 Task: Look for space in Martínez de la Torre, Mexico from 6th September, 2023 to 10th September, 2023 for 1 adult in price range Rs.9000 to Rs.17000. Place can be private room with 1  bedroom having 1 bed and 1 bathroom. Property type can be house, flat, guest house, hotel. Booking option can be shelf check-in. Required host language is English.
Action: Mouse moved to (468, 102)
Screenshot: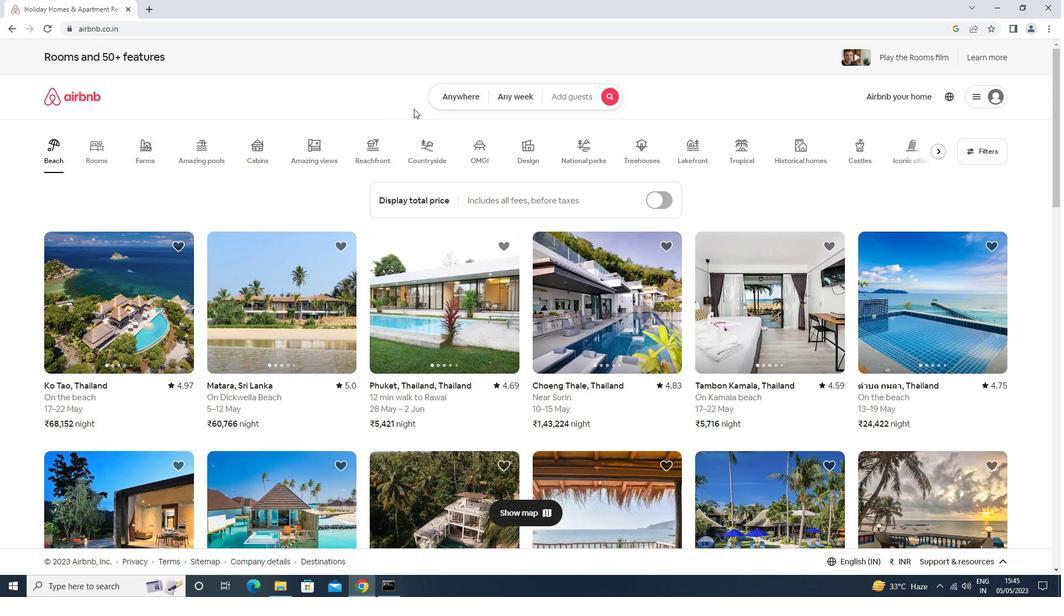 
Action: Mouse pressed left at (468, 102)
Screenshot: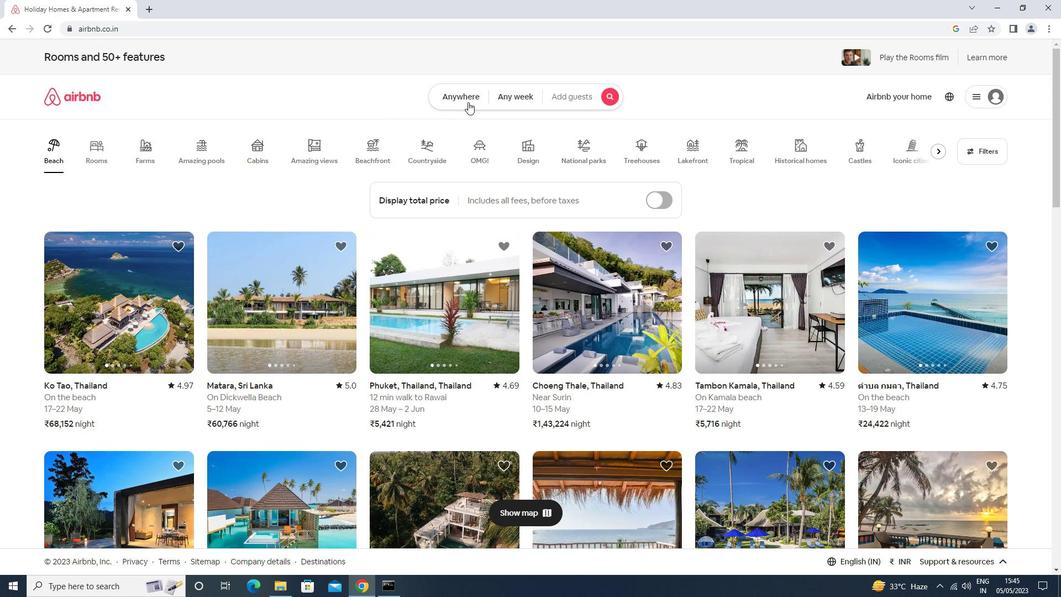 
Action: Mouse moved to (338, 134)
Screenshot: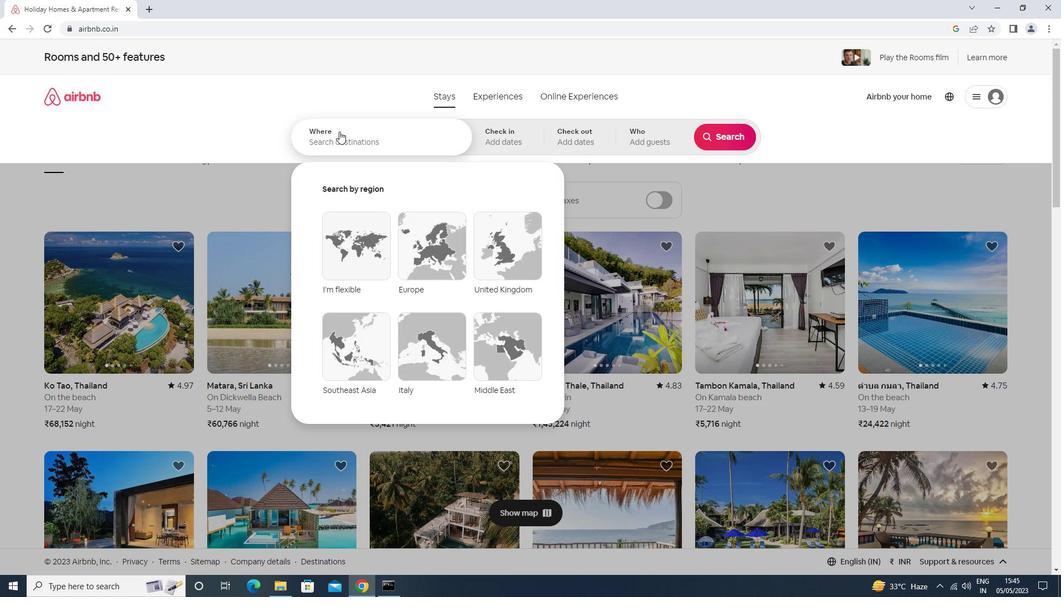 
Action: Mouse pressed left at (338, 134)
Screenshot: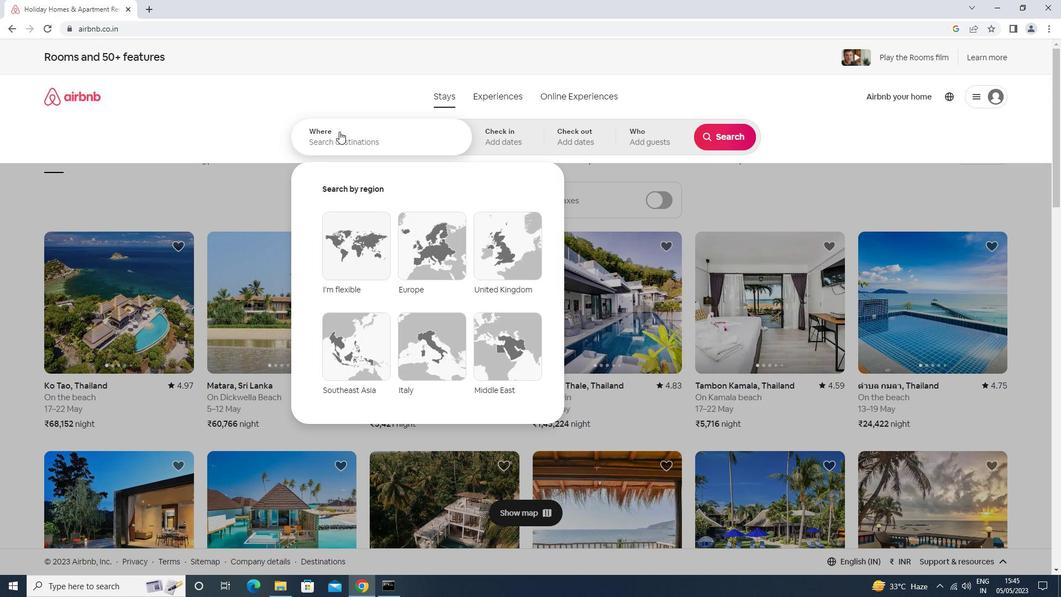
Action: Key pressed <Key.shift>MARTINEZ<Key.space>DE<Key.space>LA<Key.space>TORREW<Key.backspace><Key.down><Key.enter>
Screenshot: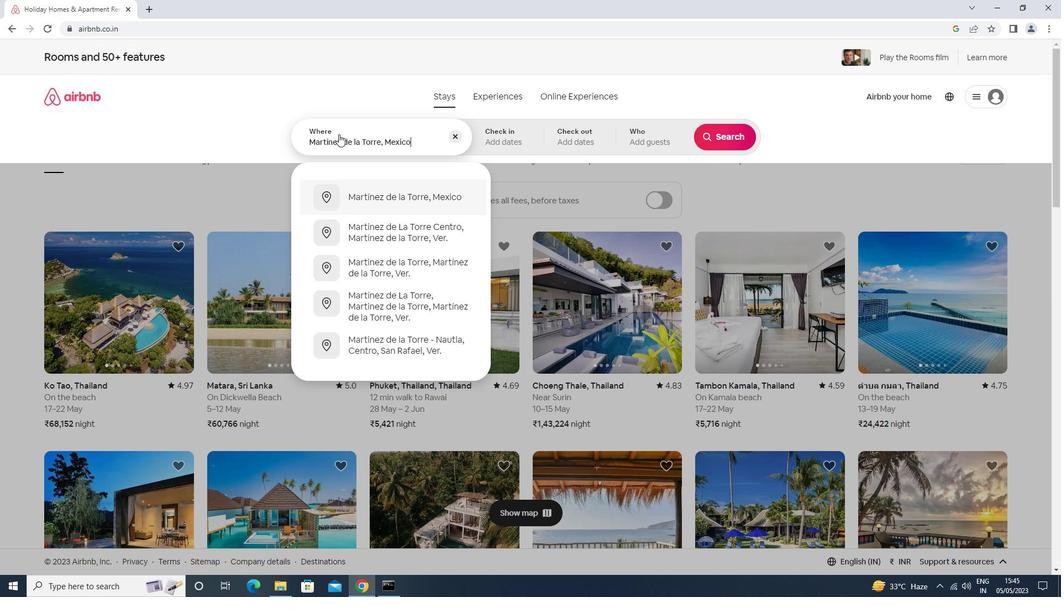 
Action: Mouse moved to (725, 231)
Screenshot: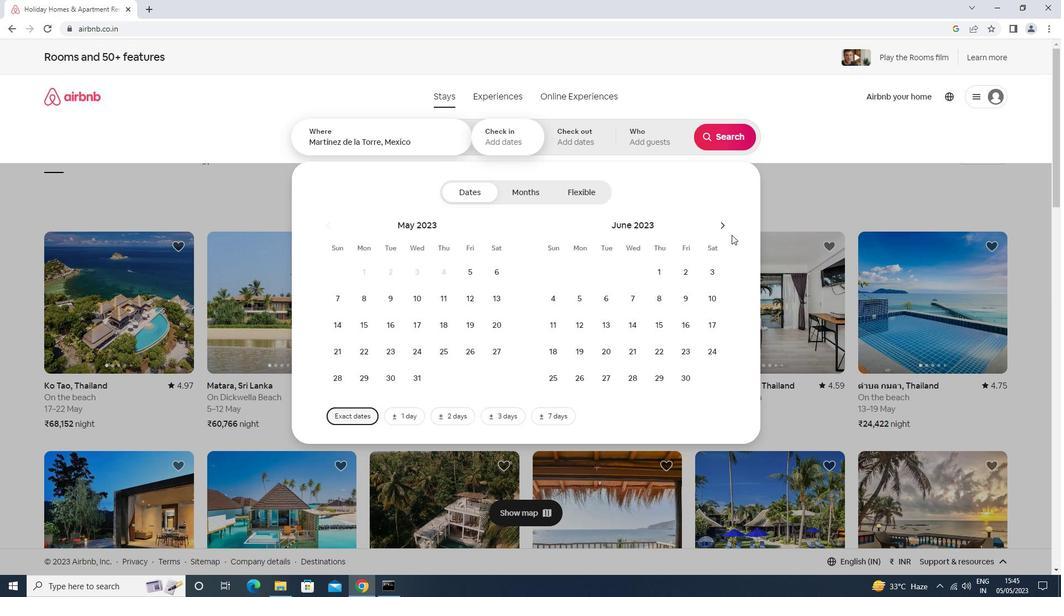 
Action: Mouse pressed left at (725, 231)
Screenshot: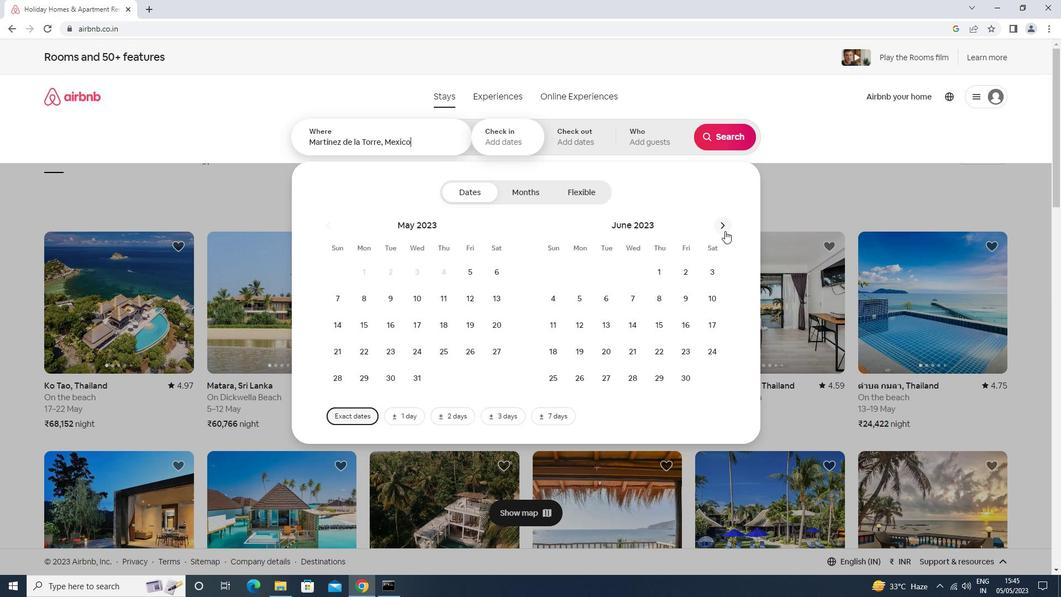 
Action: Mouse pressed left at (725, 231)
Screenshot: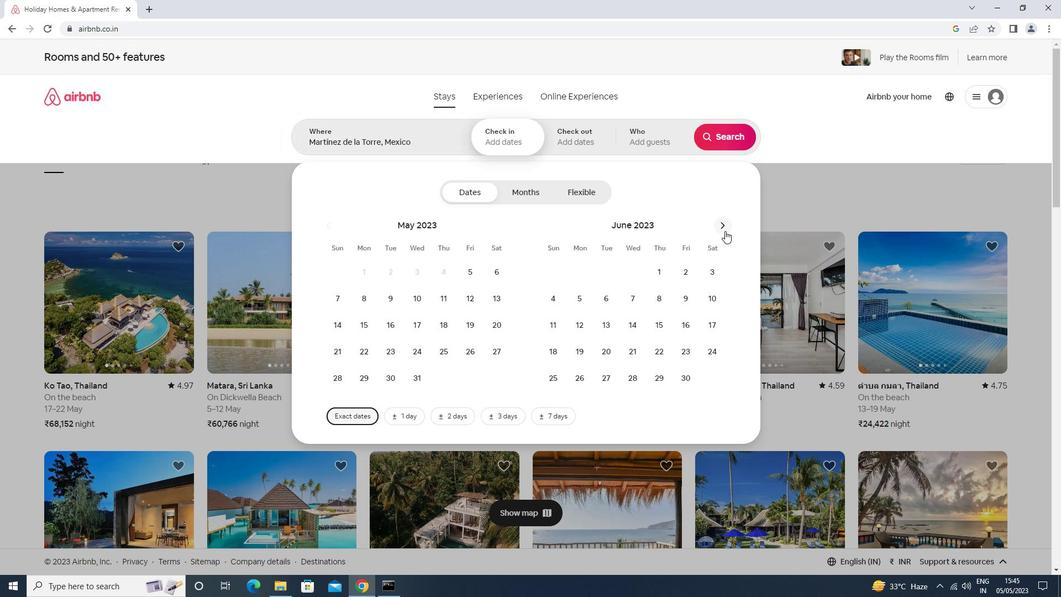 
Action: Mouse moved to (725, 230)
Screenshot: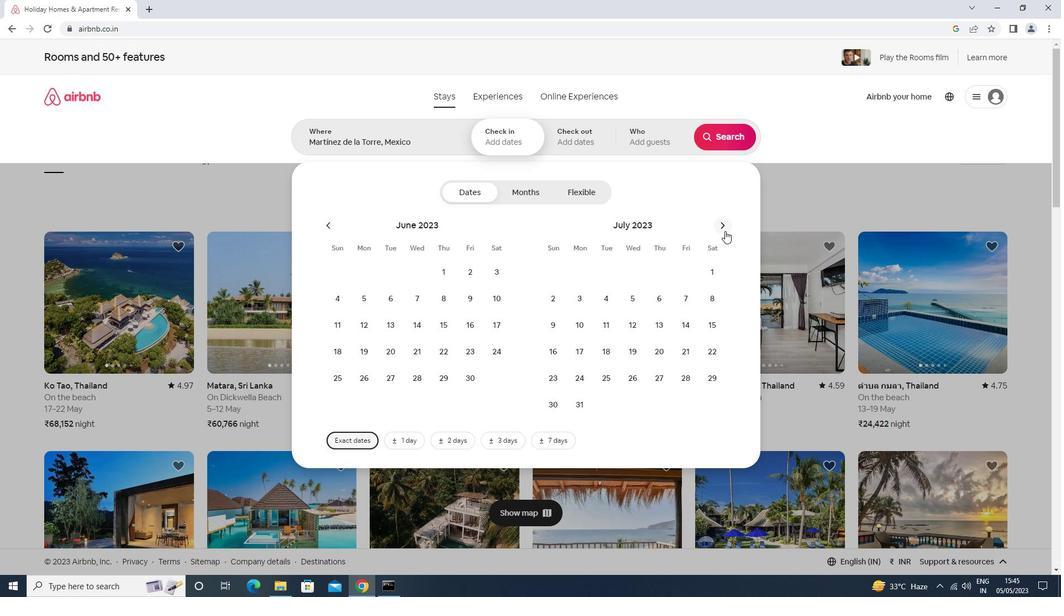 
Action: Mouse pressed left at (725, 230)
Screenshot: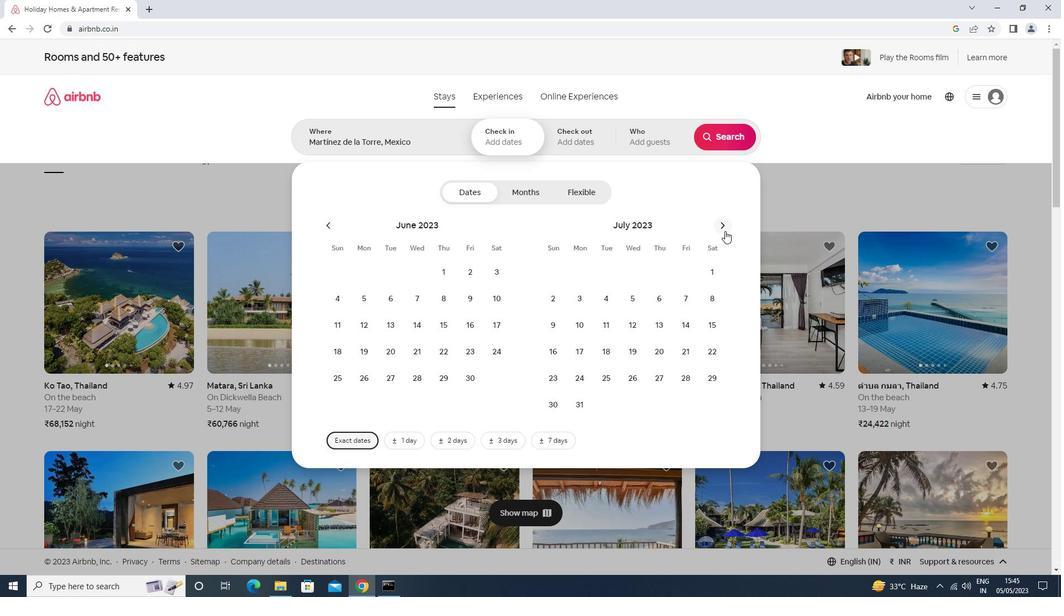 
Action: Mouse moved to (725, 224)
Screenshot: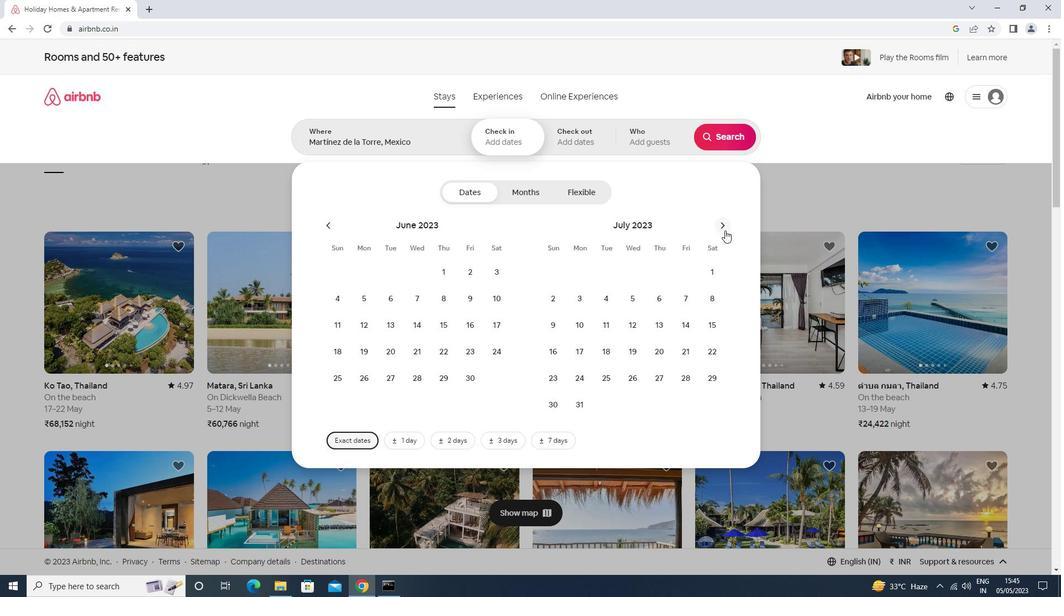 
Action: Mouse pressed left at (725, 224)
Screenshot: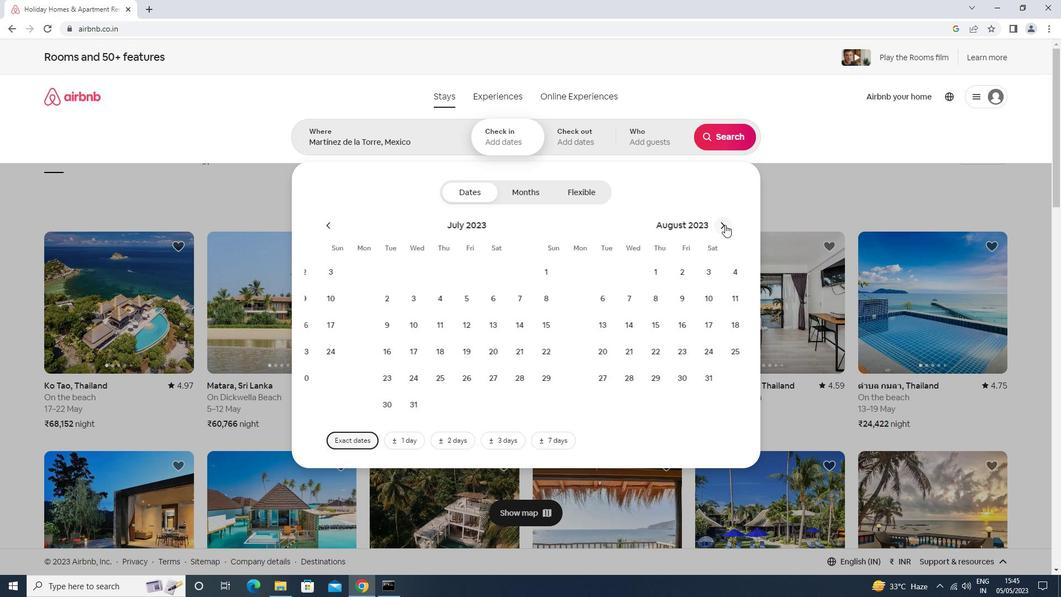 
Action: Mouse moved to (625, 299)
Screenshot: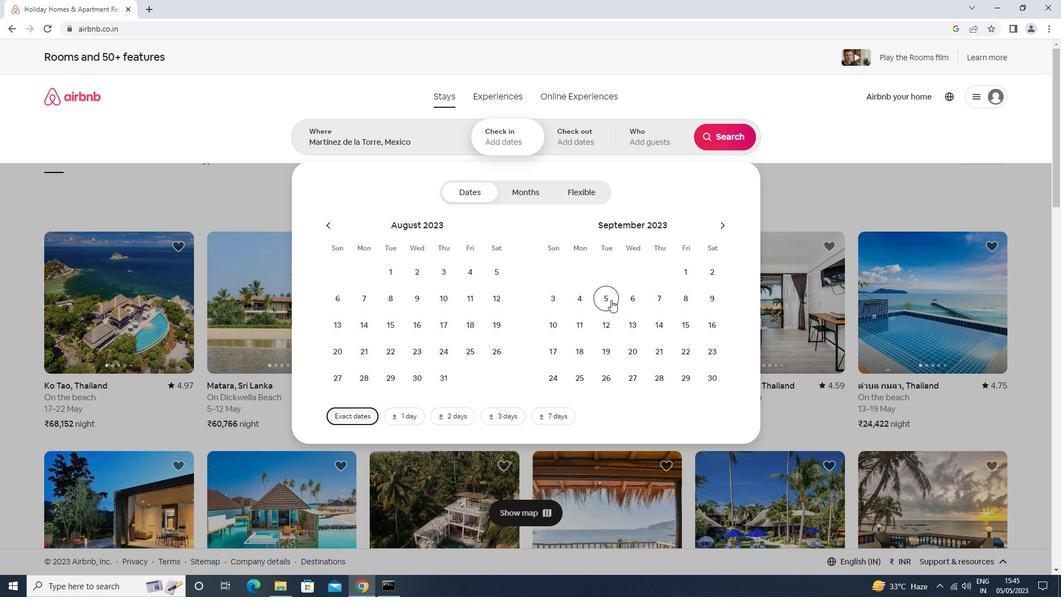 
Action: Mouse pressed left at (625, 299)
Screenshot: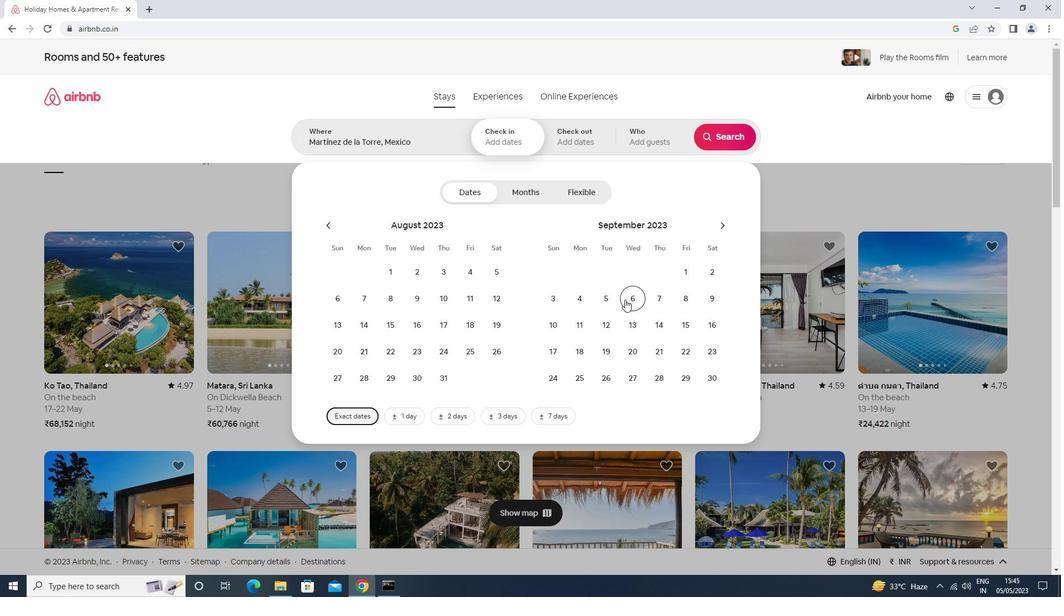 
Action: Mouse moved to (554, 325)
Screenshot: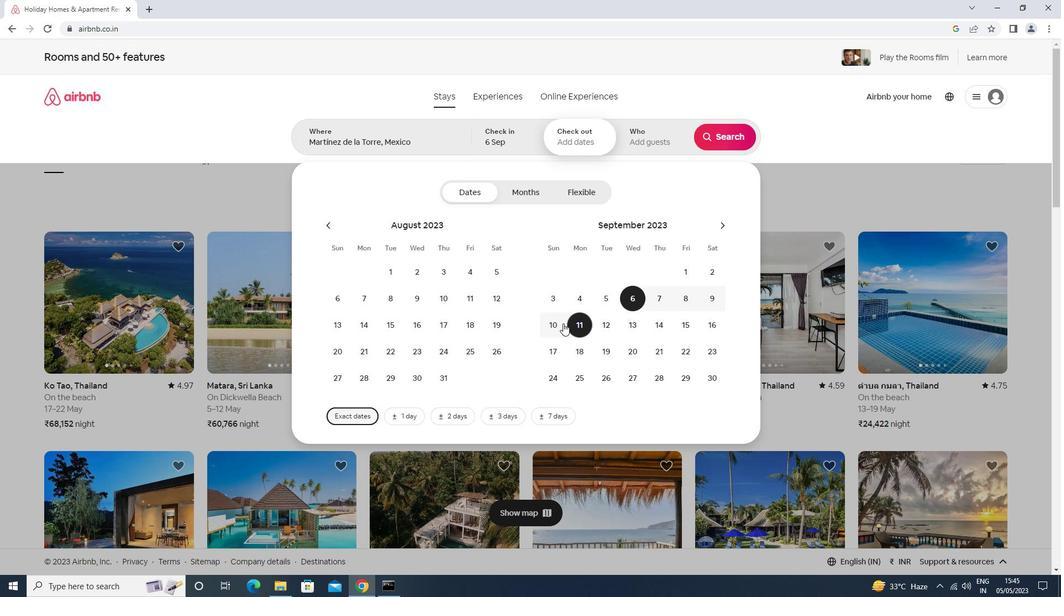 
Action: Mouse pressed left at (554, 325)
Screenshot: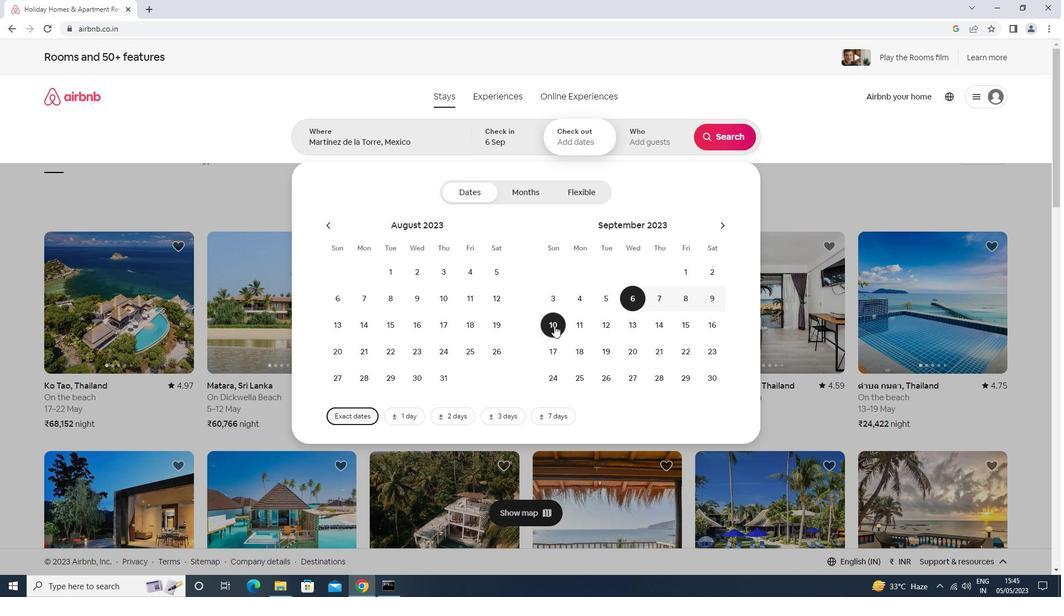 
Action: Mouse moved to (645, 154)
Screenshot: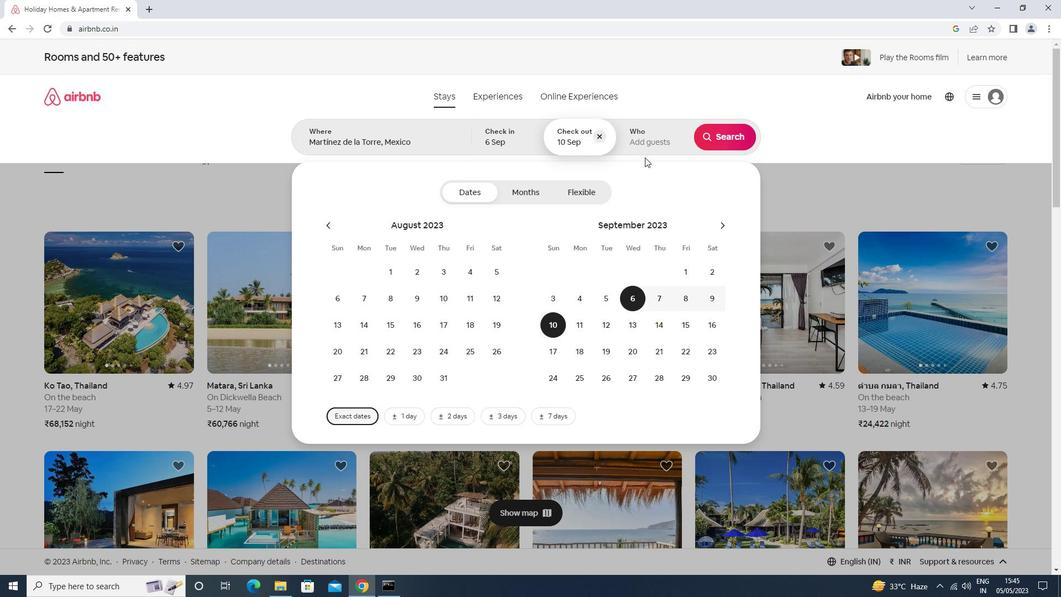 
Action: Mouse pressed left at (645, 154)
Screenshot: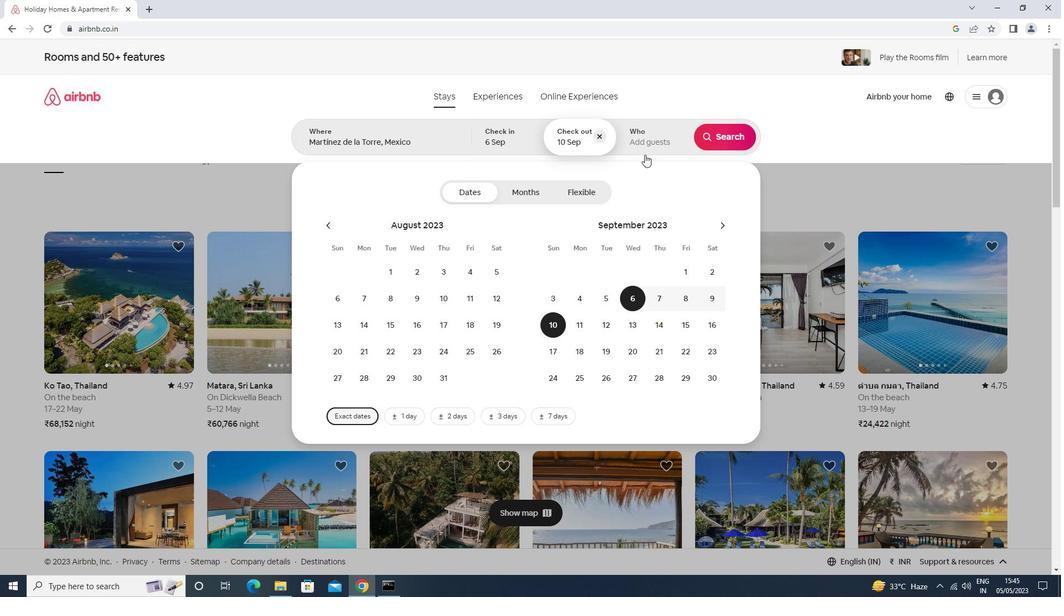 
Action: Mouse moved to (721, 200)
Screenshot: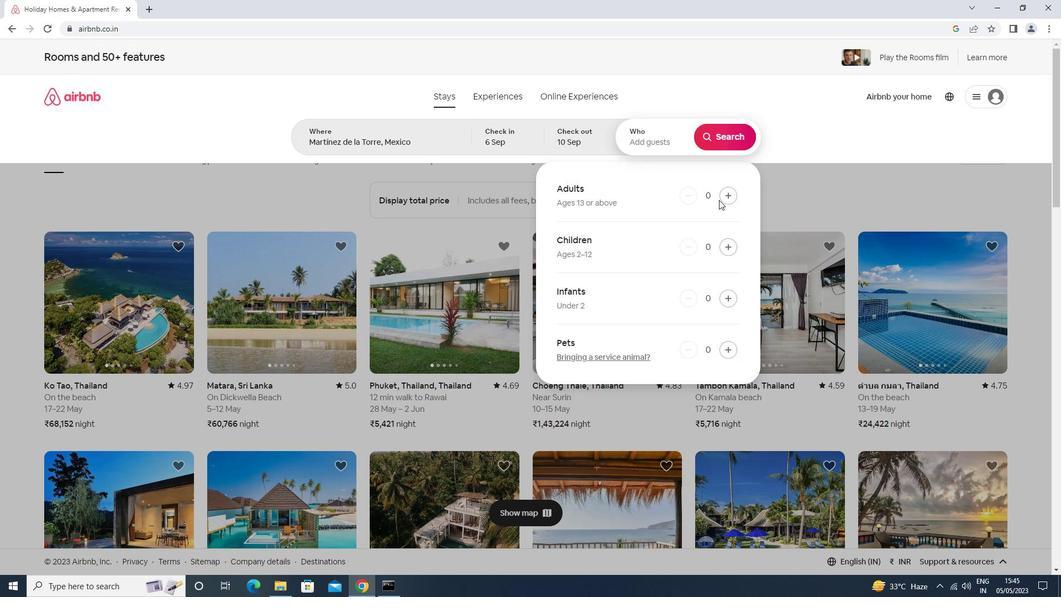 
Action: Mouse pressed left at (721, 200)
Screenshot: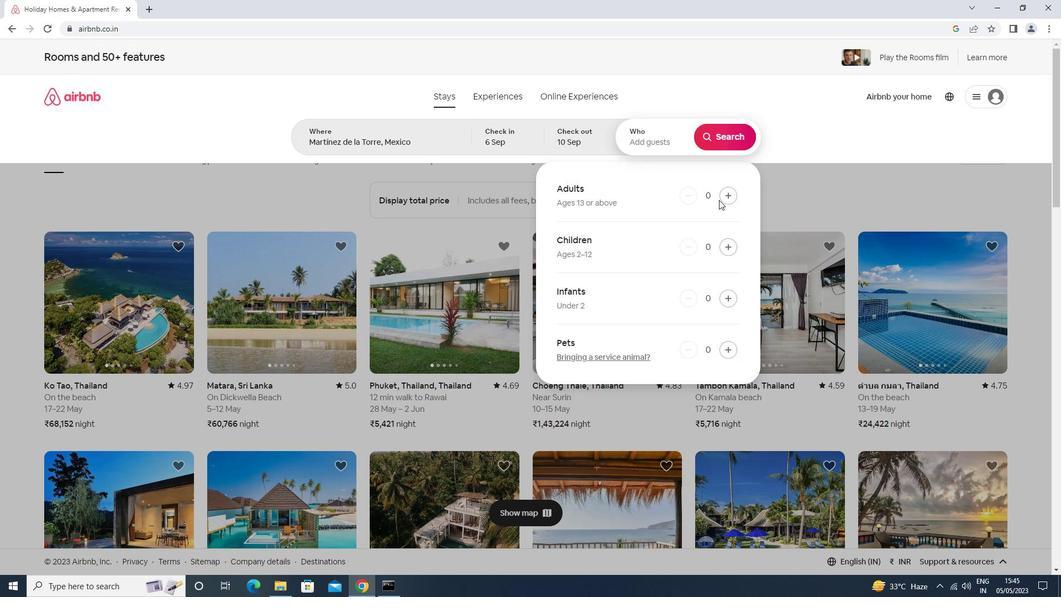 
Action: Mouse moved to (731, 133)
Screenshot: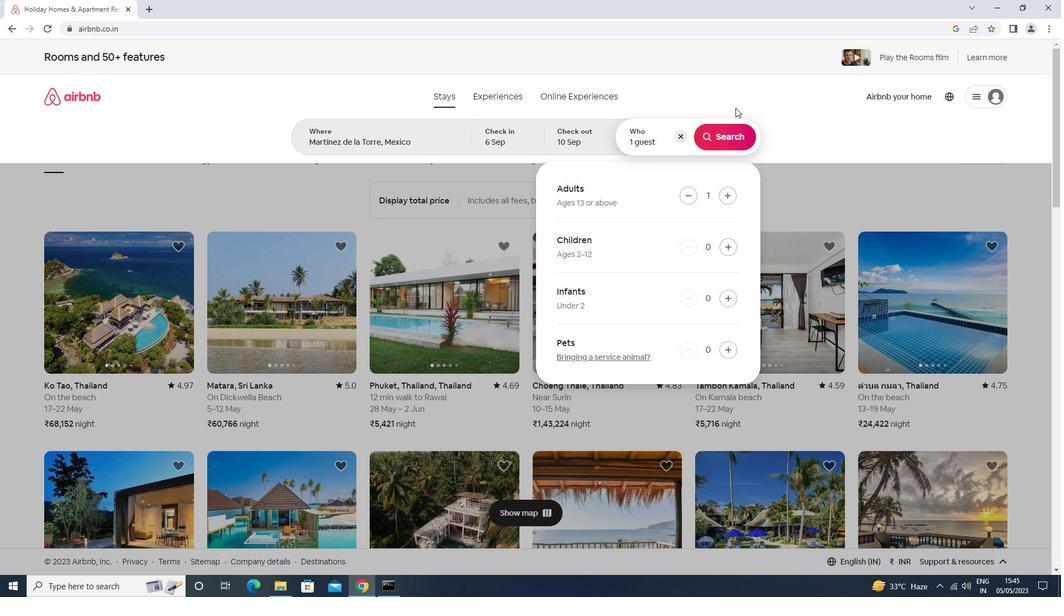 
Action: Mouse pressed left at (731, 133)
Screenshot: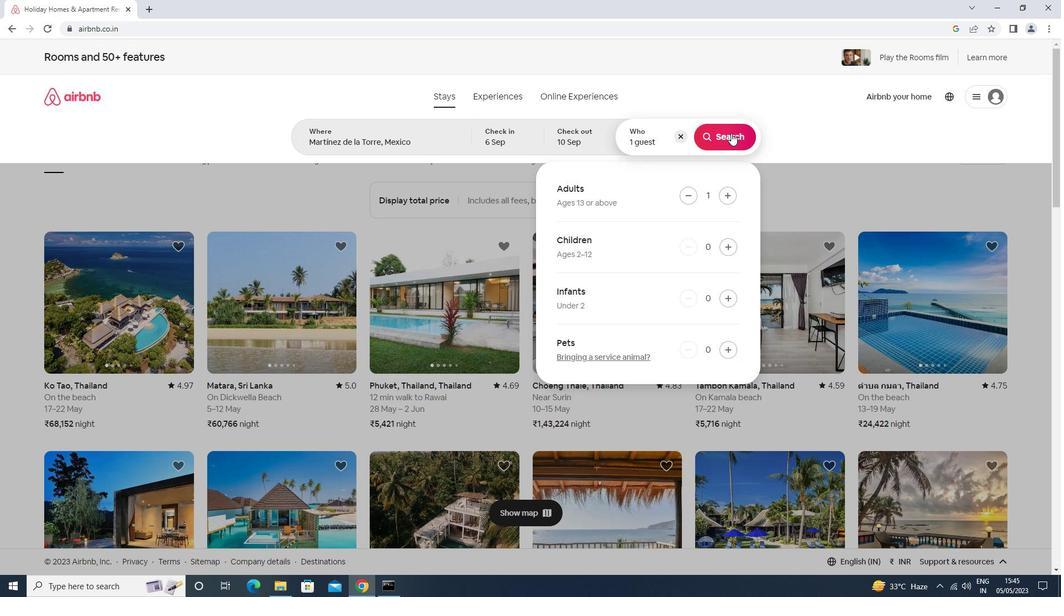 
Action: Mouse moved to (1020, 105)
Screenshot: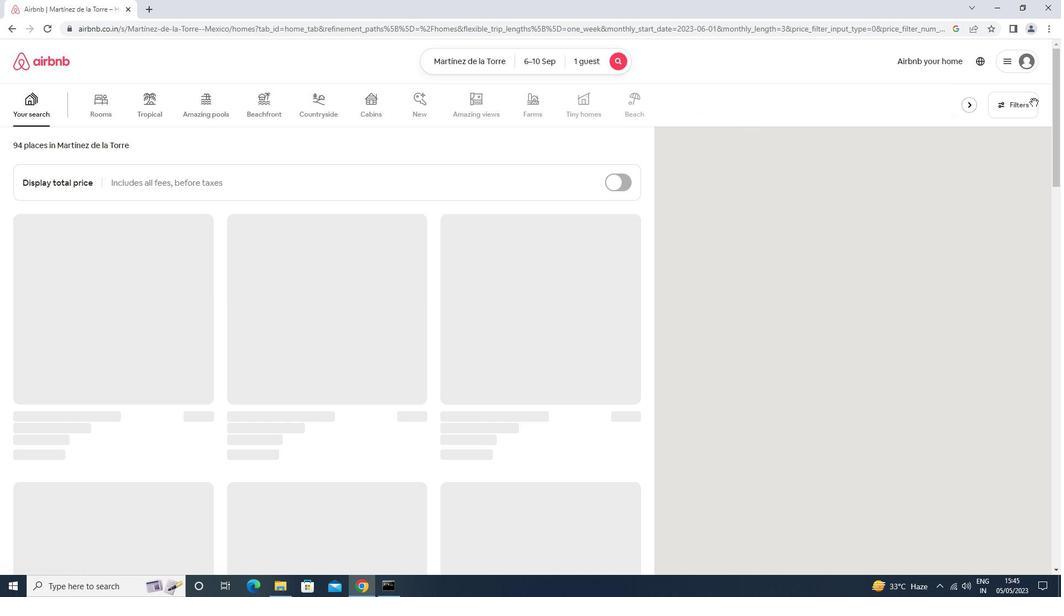 
Action: Mouse pressed left at (1020, 105)
Screenshot: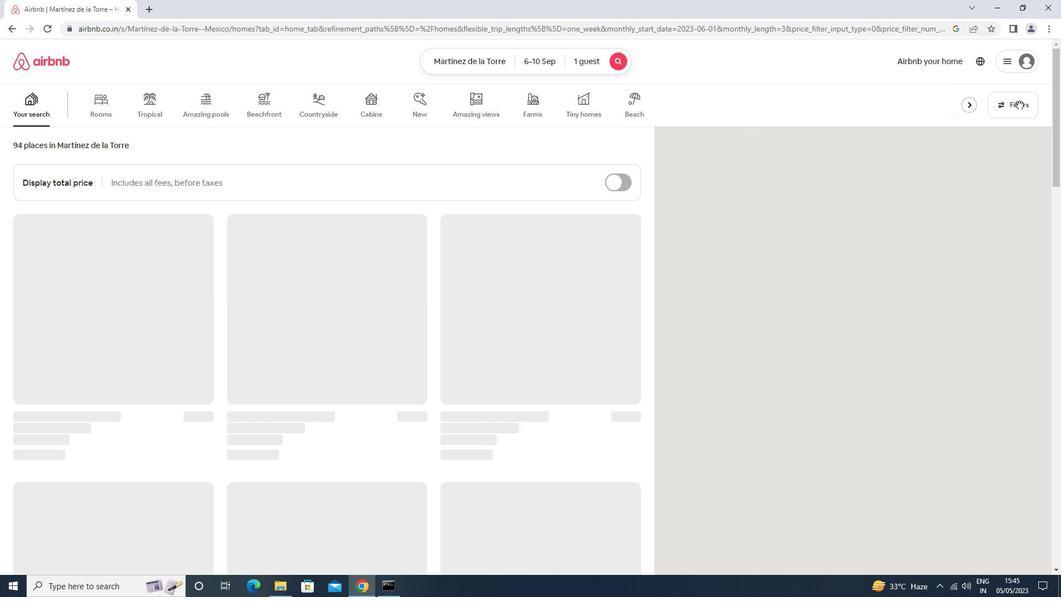 
Action: Mouse moved to (431, 382)
Screenshot: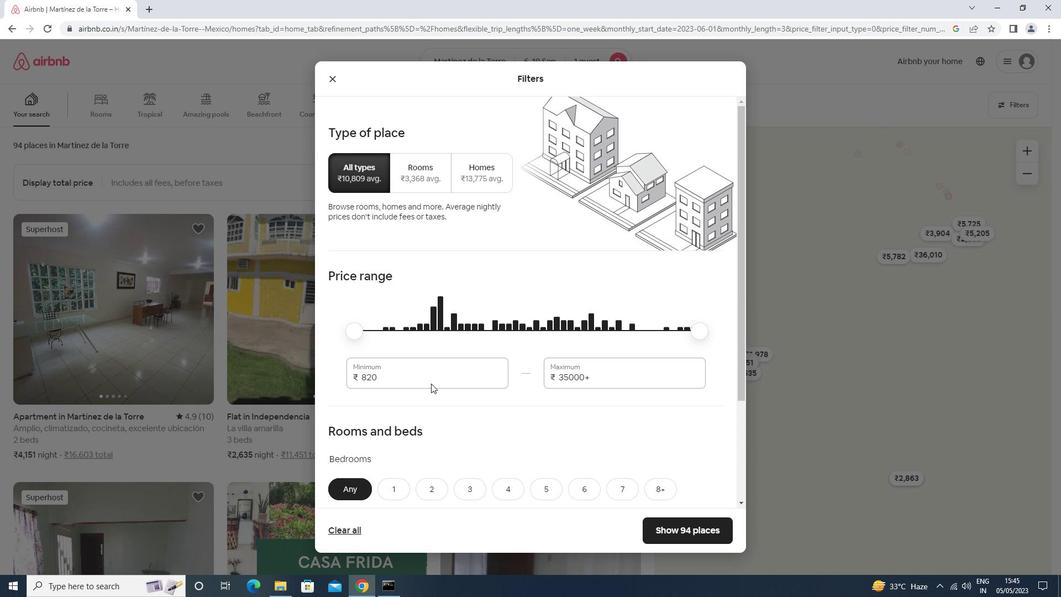 
Action: Mouse pressed left at (431, 382)
Screenshot: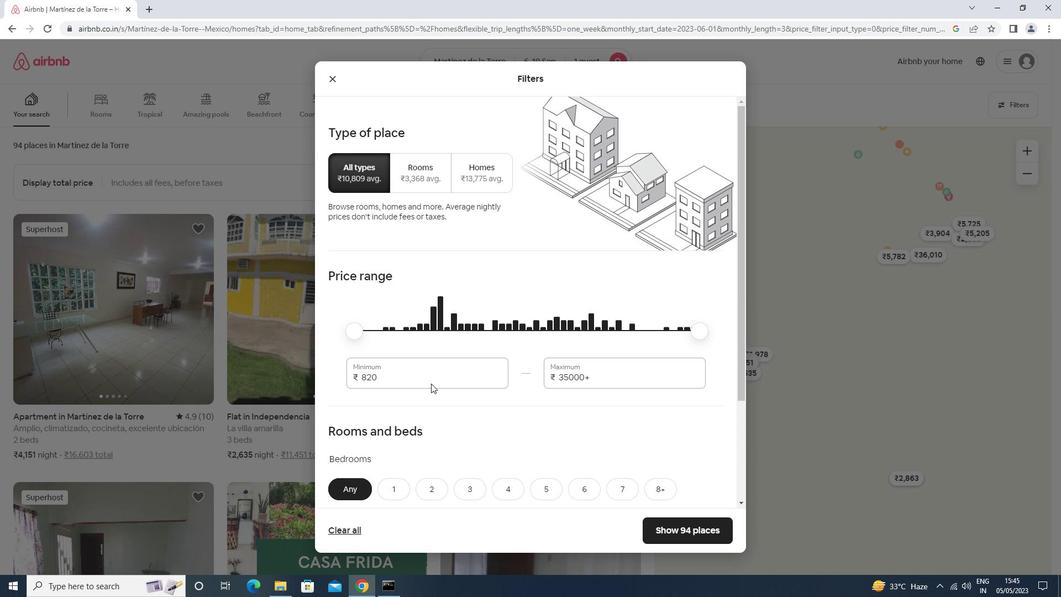 
Action: Key pressed <Key.backspace><Key.backspace><Key.backspace>9000<Key.tab>17000
Screenshot: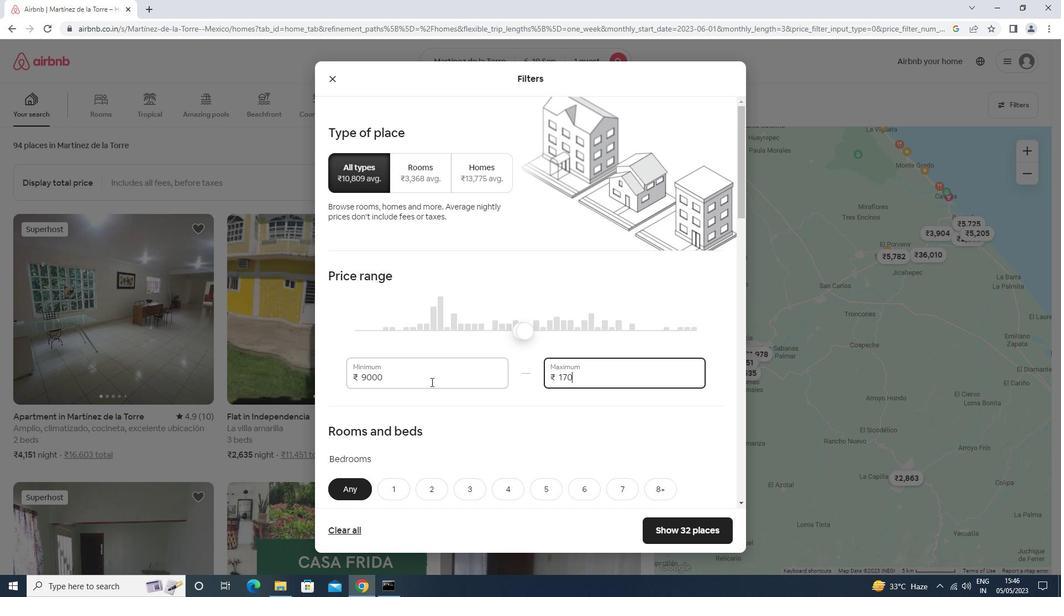
Action: Mouse scrolled (431, 381) with delta (0, 0)
Screenshot: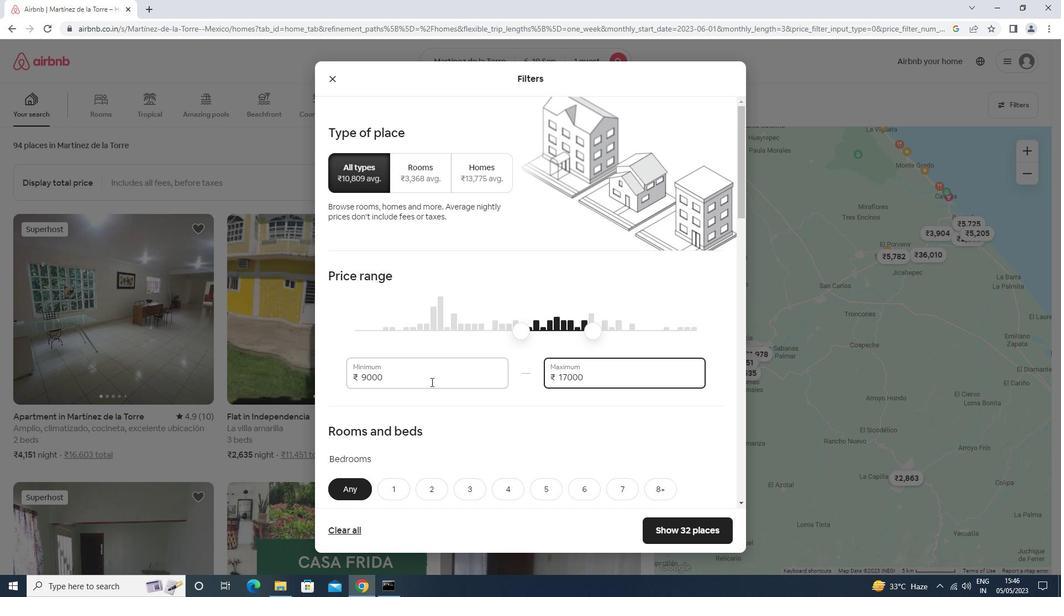 
Action: Mouse scrolled (431, 381) with delta (0, 0)
Screenshot: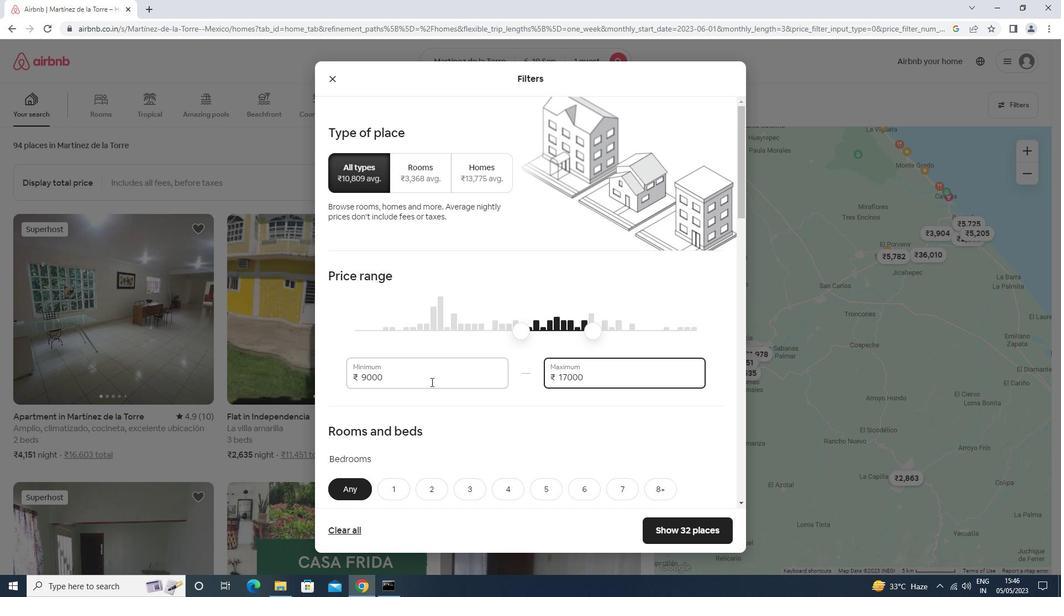 
Action: Mouse scrolled (431, 381) with delta (0, 0)
Screenshot: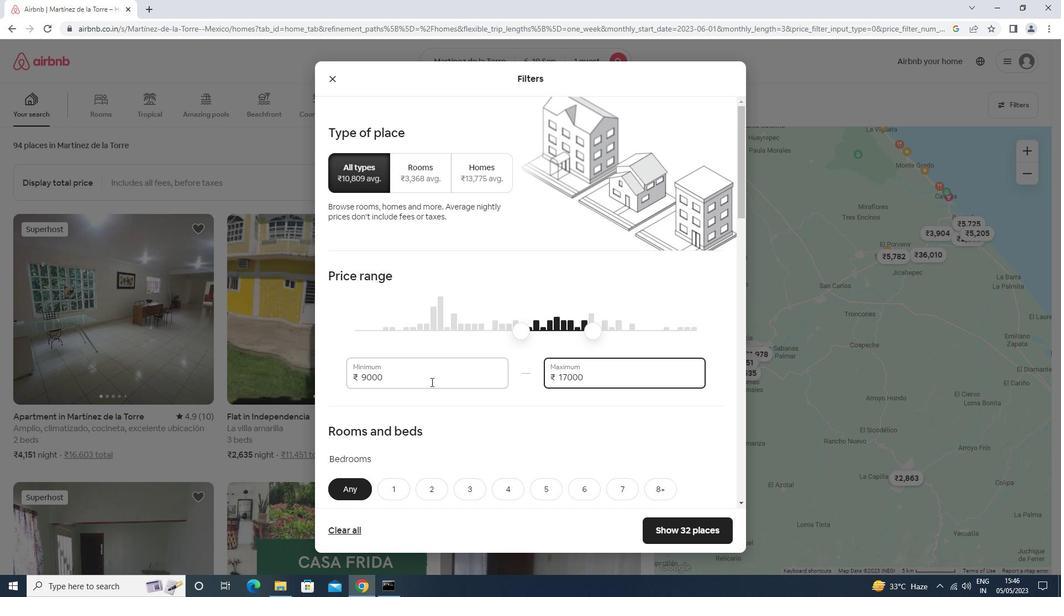 
Action: Mouse scrolled (431, 381) with delta (0, 0)
Screenshot: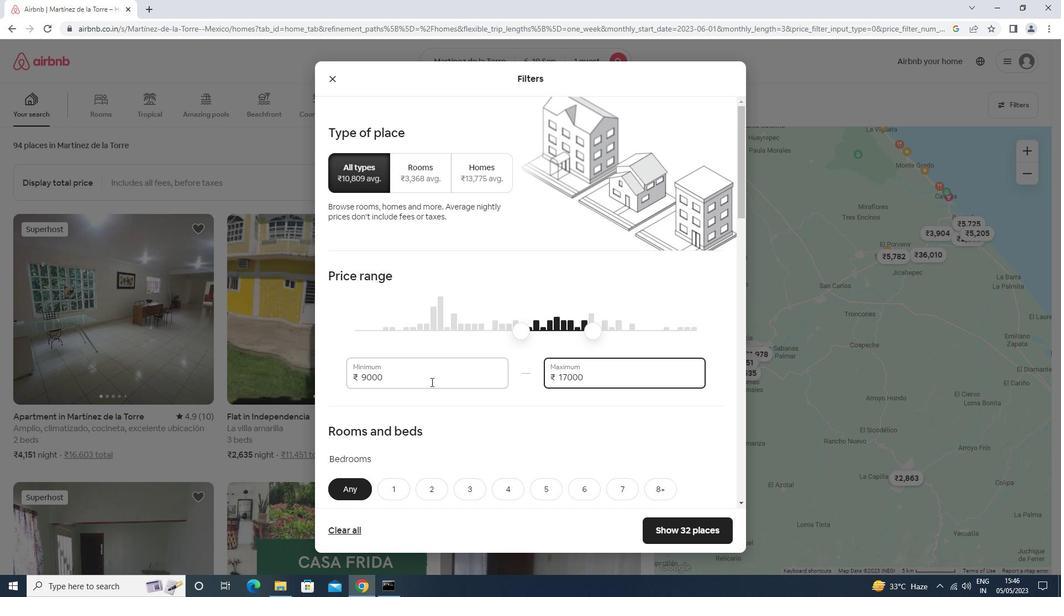 
Action: Mouse moved to (398, 268)
Screenshot: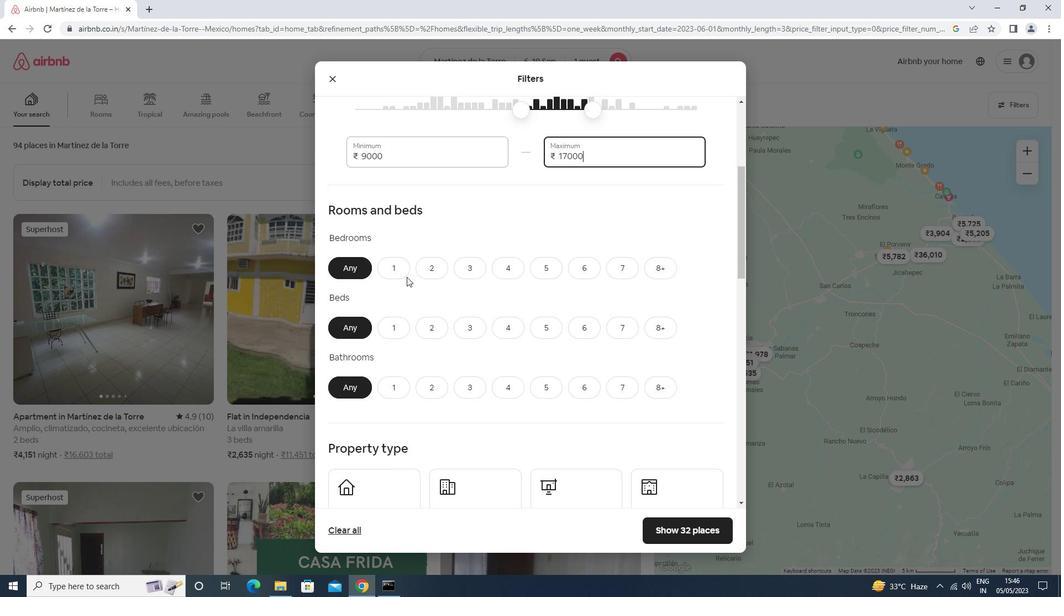 
Action: Mouse pressed left at (398, 268)
Screenshot: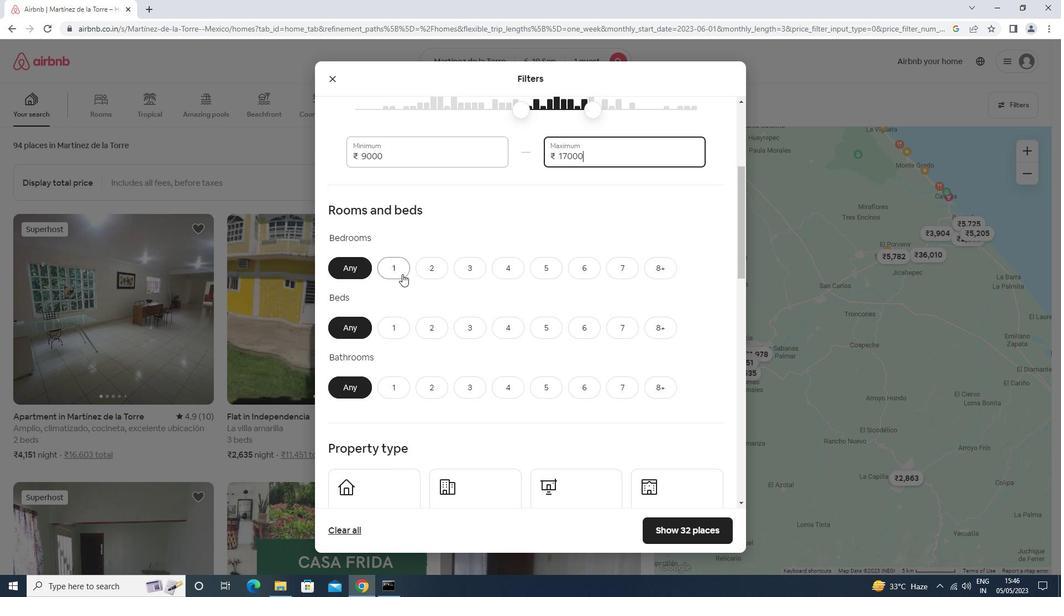 
Action: Mouse moved to (393, 331)
Screenshot: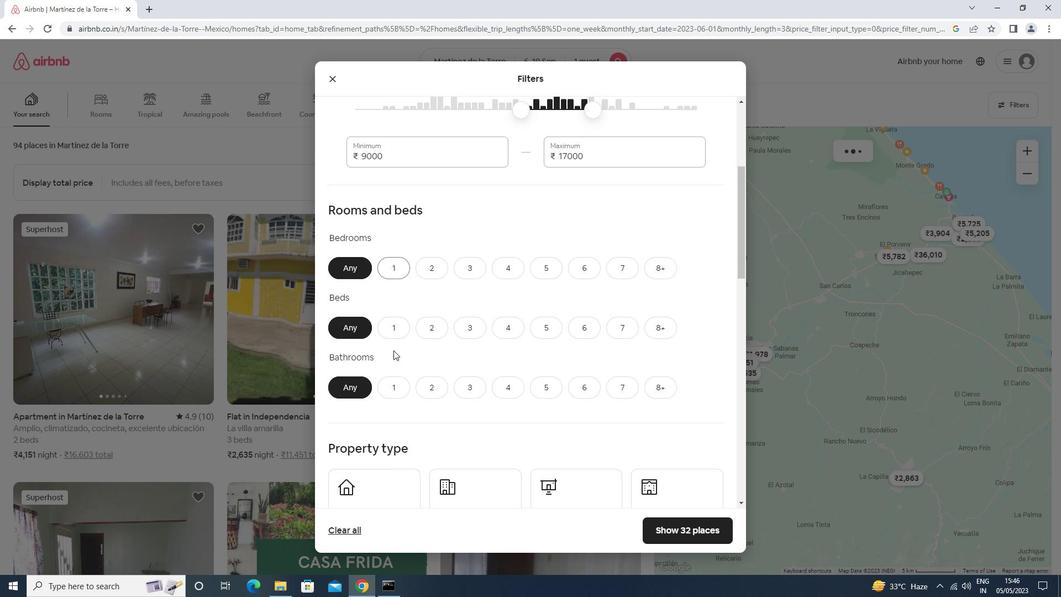 
Action: Mouse pressed left at (393, 331)
Screenshot: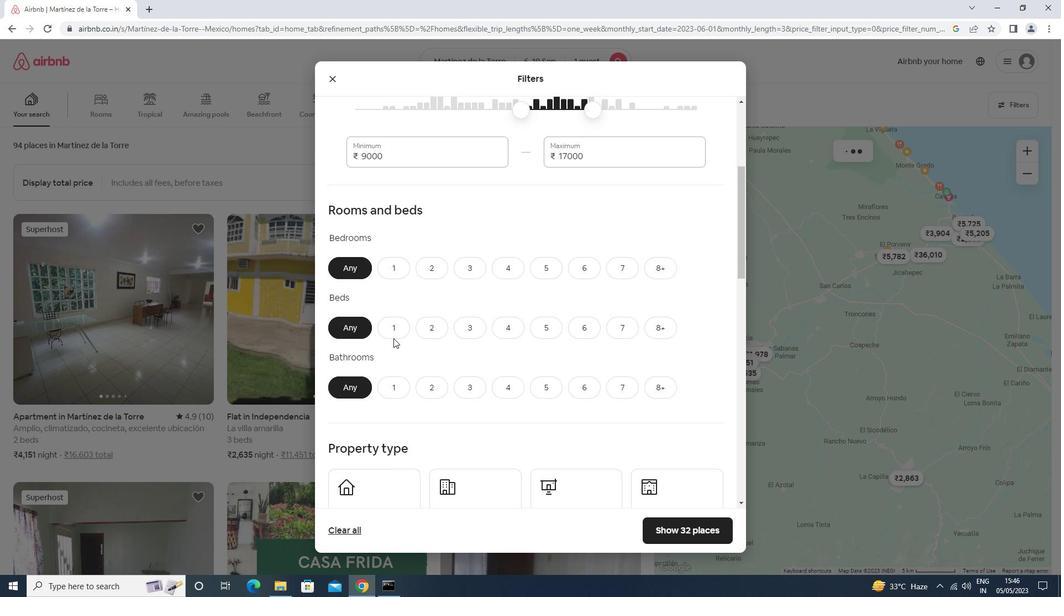 
Action: Mouse moved to (392, 384)
Screenshot: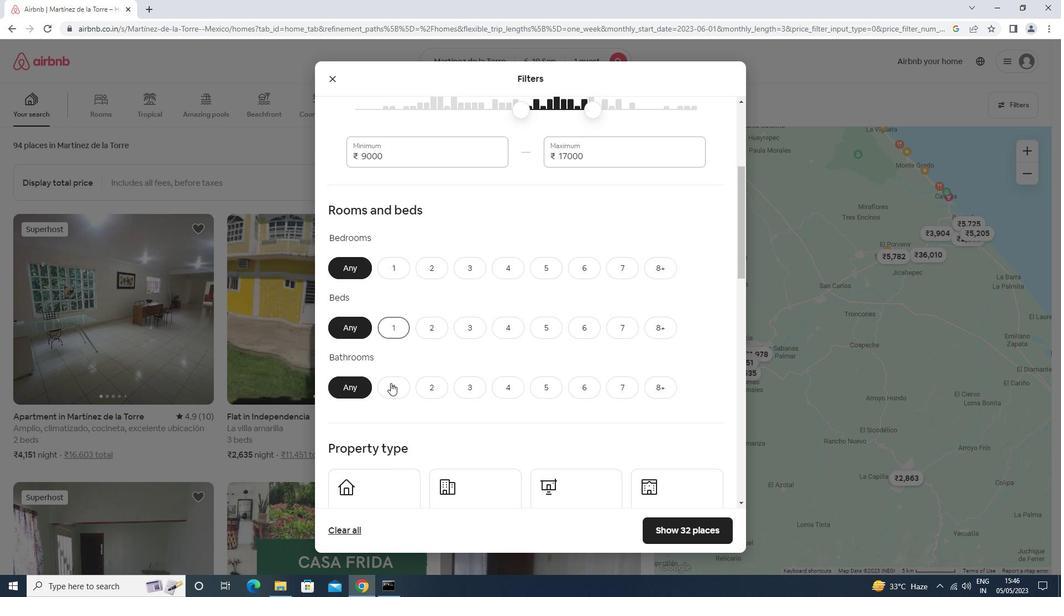 
Action: Mouse pressed left at (392, 384)
Screenshot: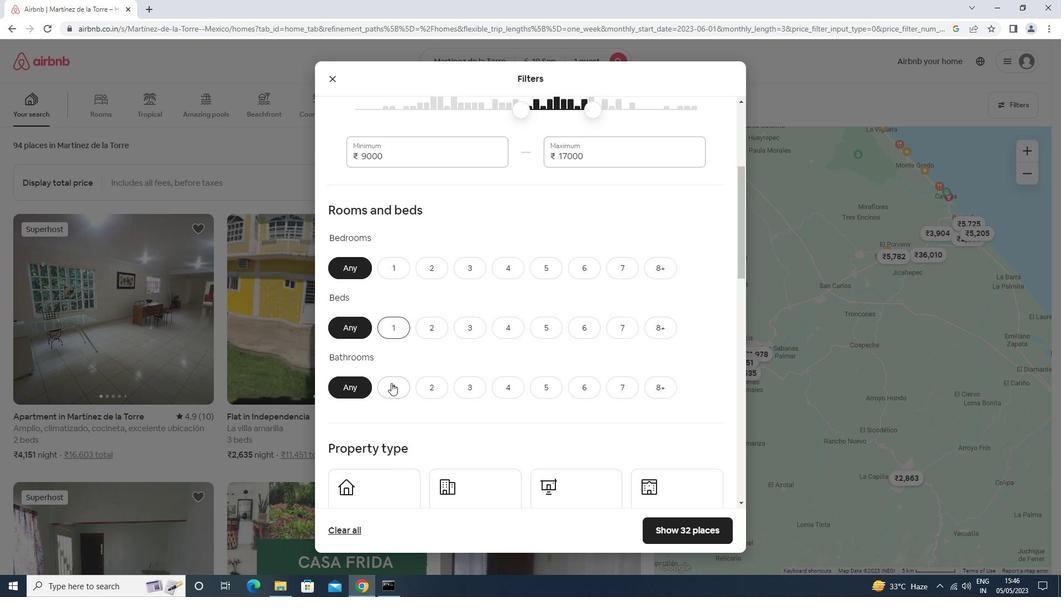 
Action: Mouse moved to (392, 385)
Screenshot: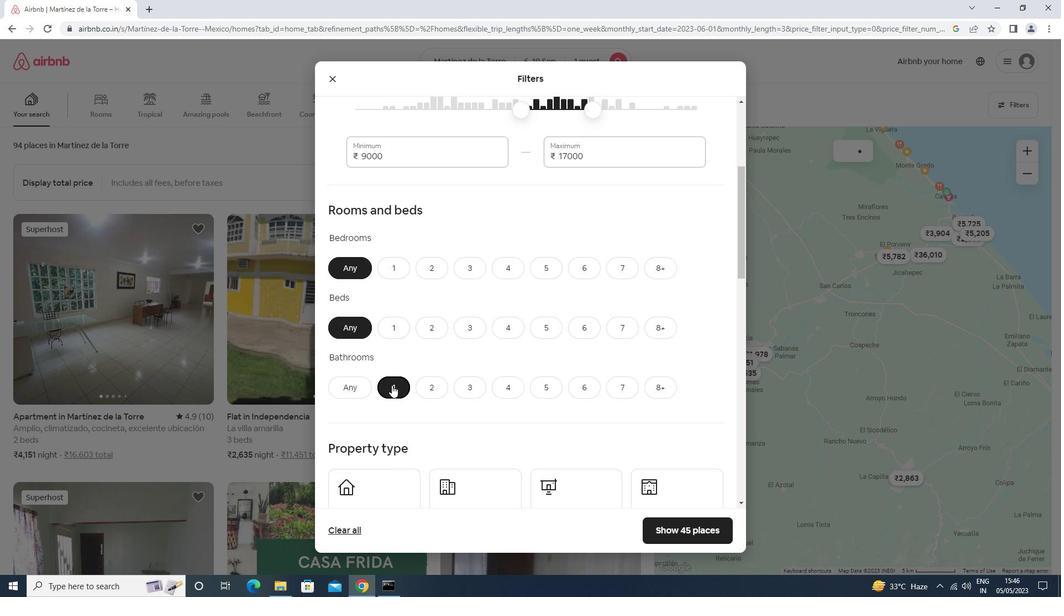 
Action: Mouse scrolled (392, 384) with delta (0, 0)
Screenshot: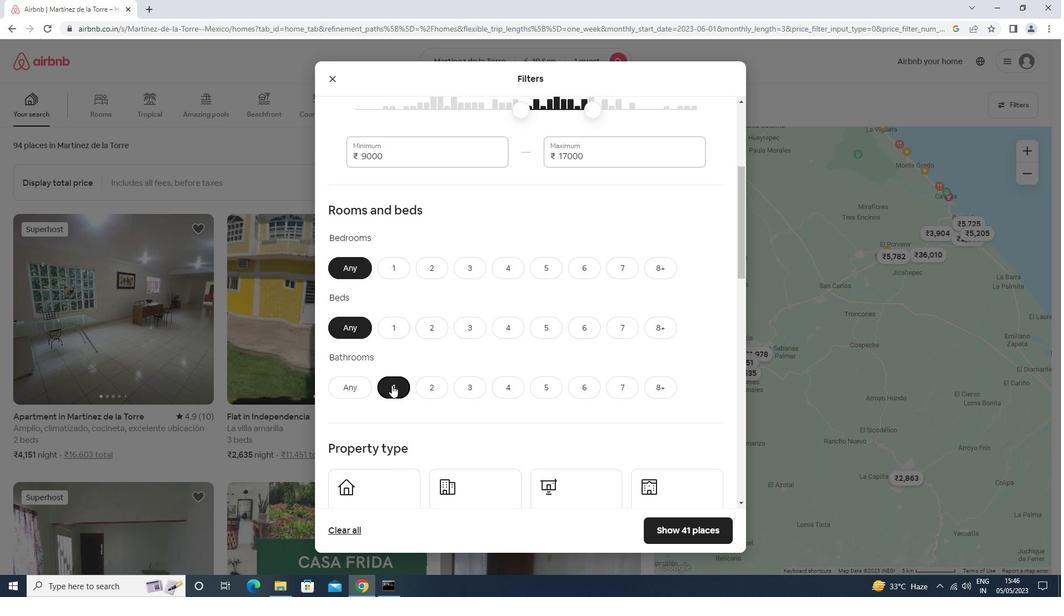 
Action: Mouse scrolled (392, 384) with delta (0, 0)
Screenshot: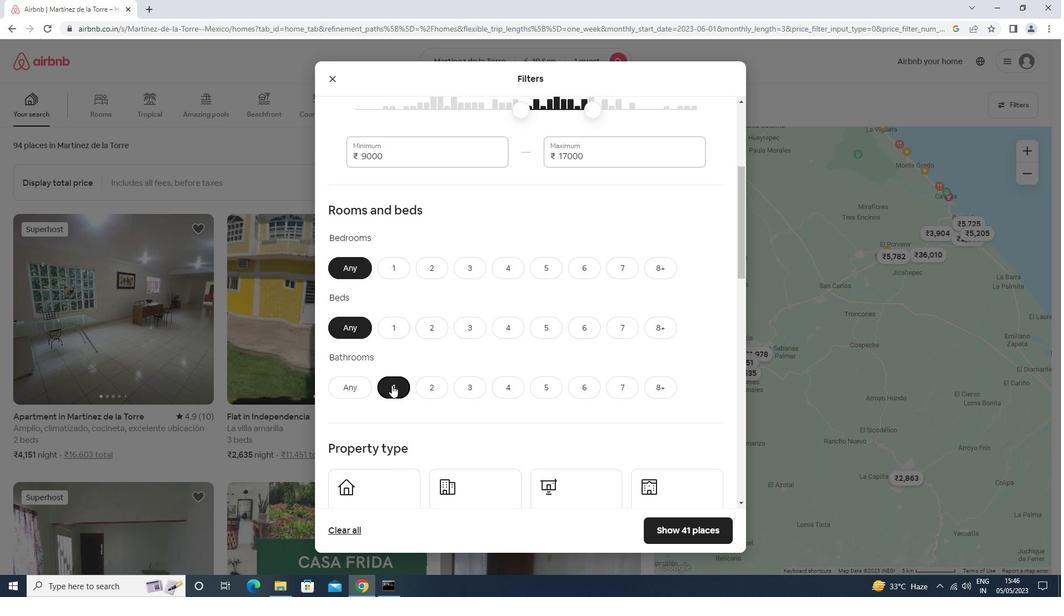 
Action: Mouse scrolled (392, 384) with delta (0, 0)
Screenshot: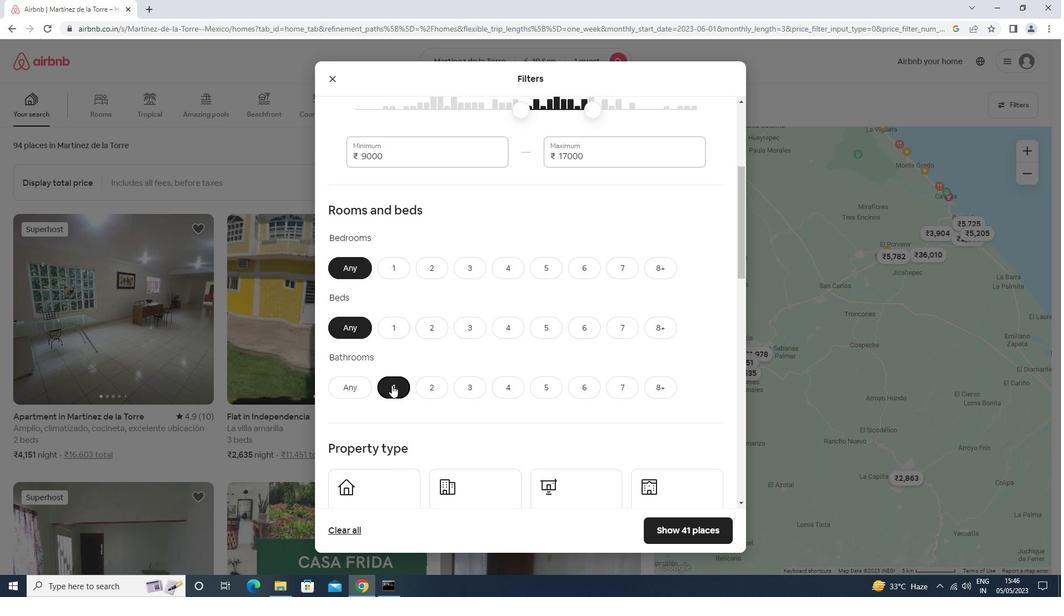 
Action: Mouse scrolled (392, 384) with delta (0, 0)
Screenshot: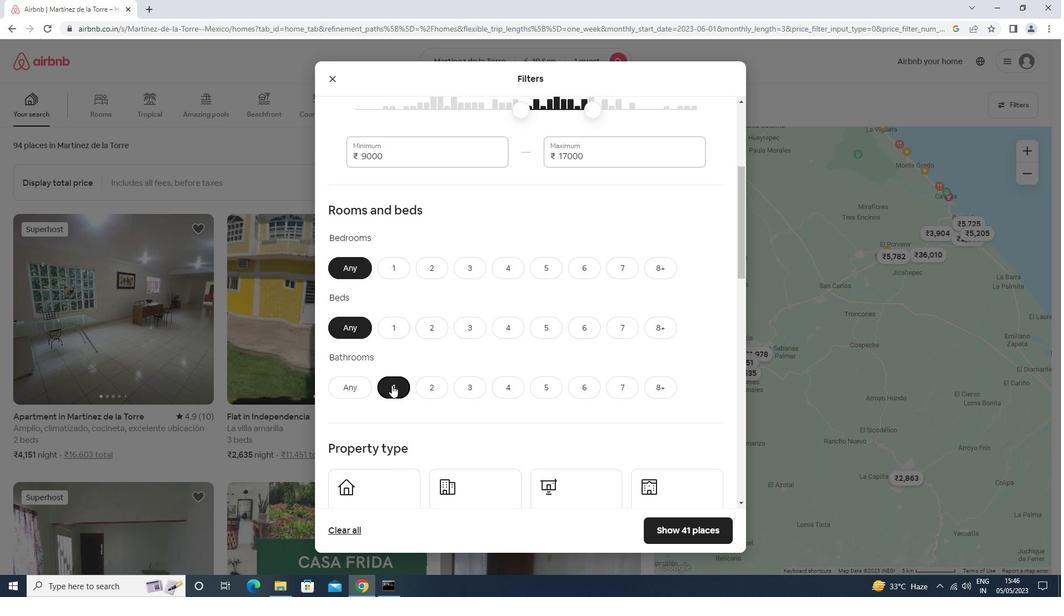 
Action: Mouse moved to (381, 301)
Screenshot: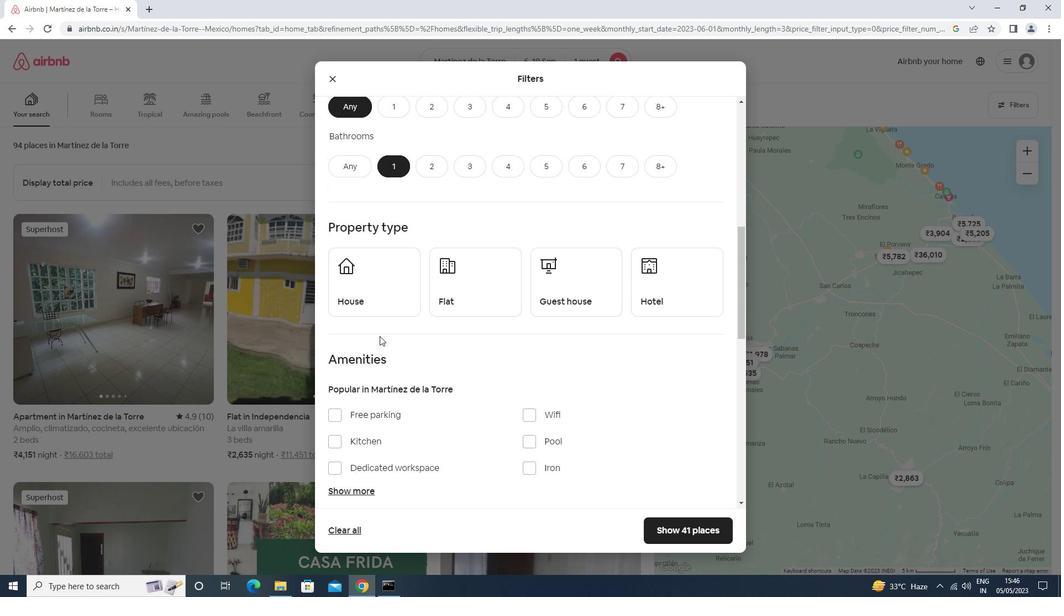 
Action: Mouse pressed left at (381, 301)
Screenshot: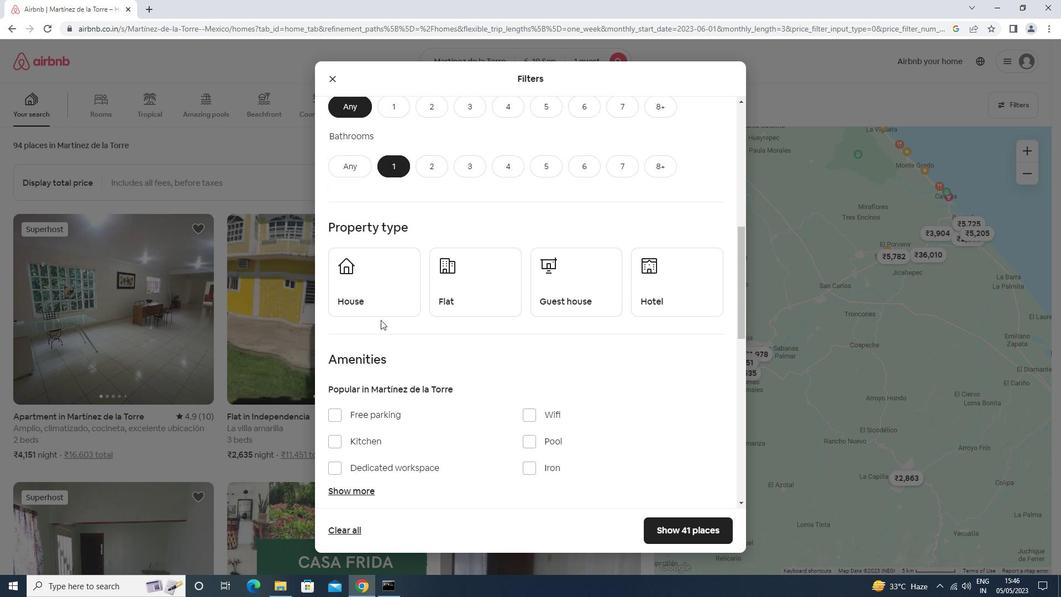 
Action: Mouse moved to (491, 290)
Screenshot: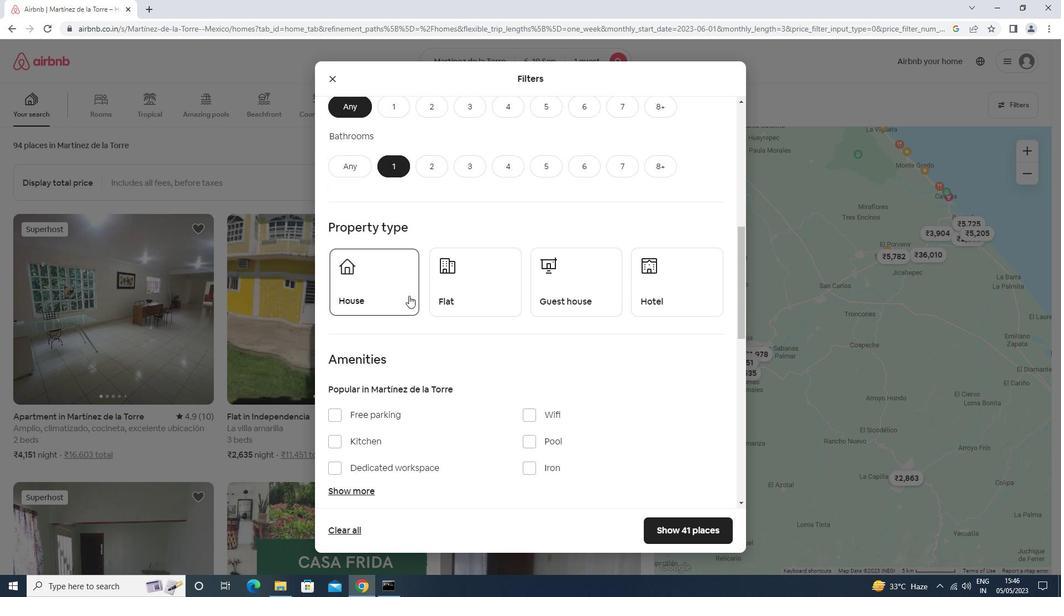 
Action: Mouse pressed left at (491, 290)
Screenshot: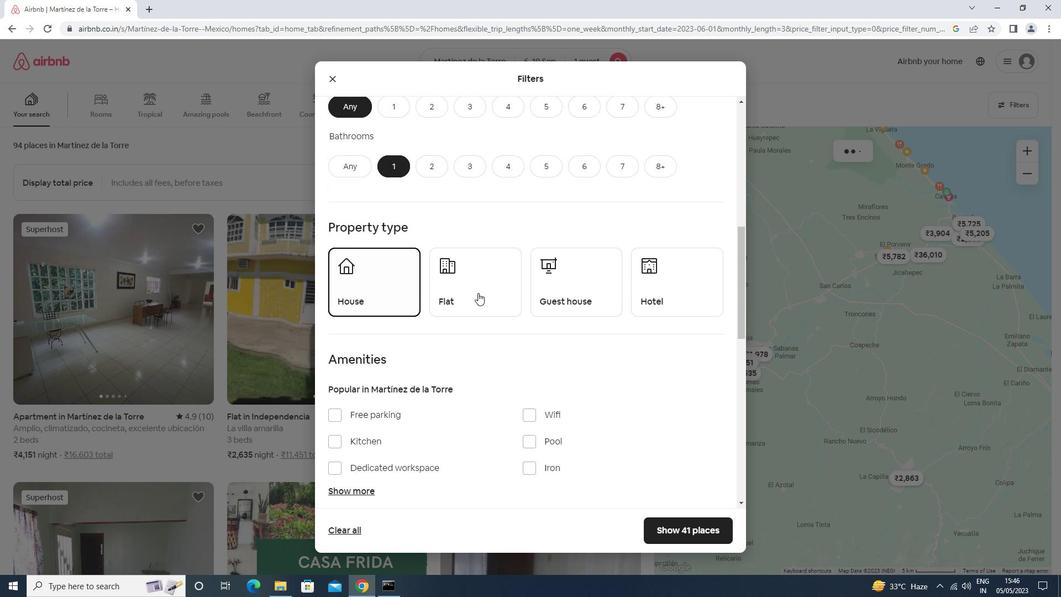
Action: Mouse moved to (596, 298)
Screenshot: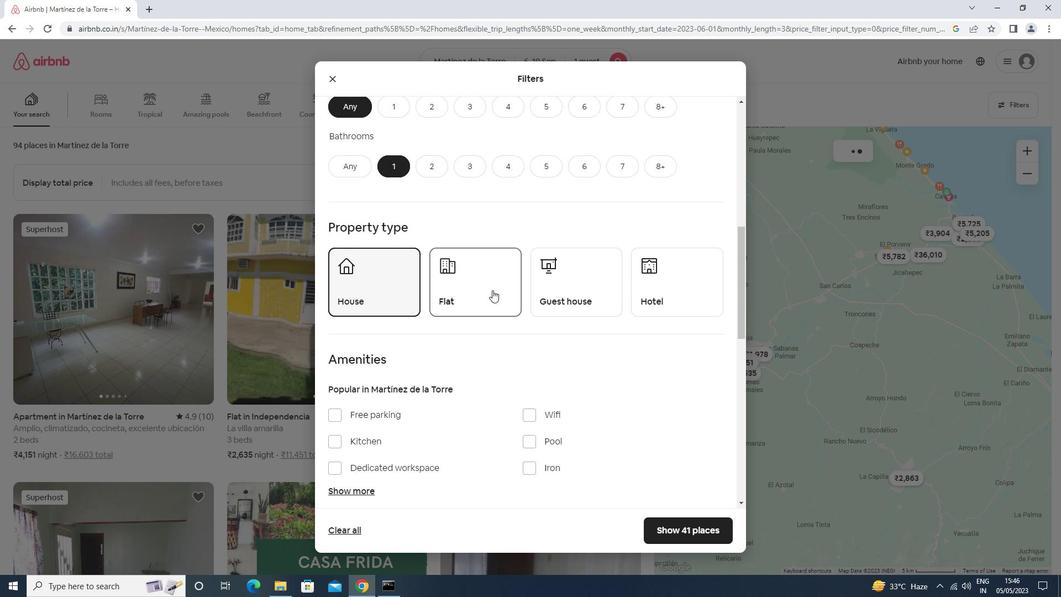 
Action: Mouse pressed left at (596, 298)
Screenshot: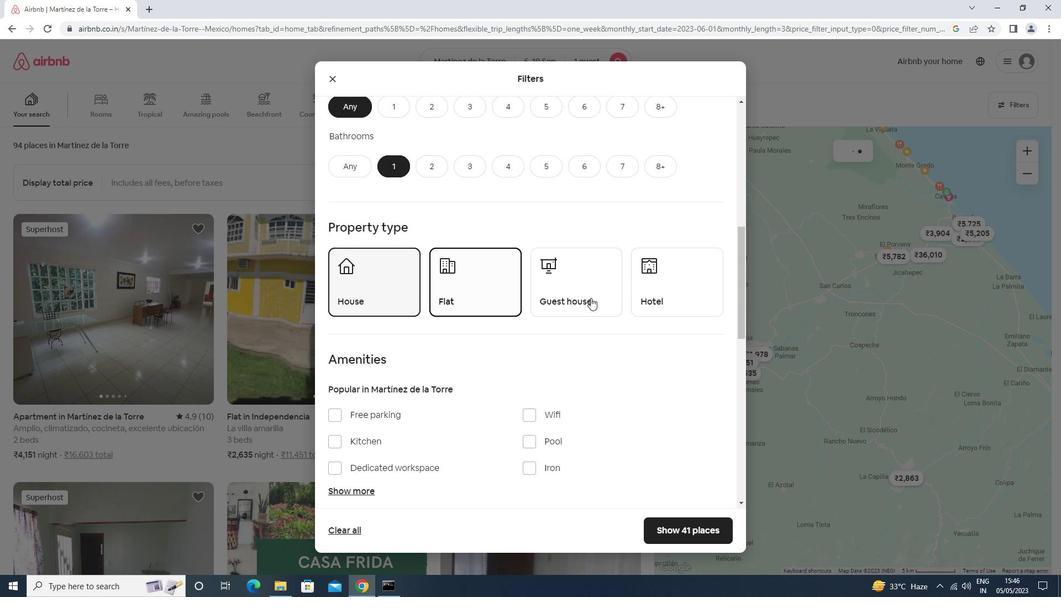 
Action: Mouse moved to (674, 291)
Screenshot: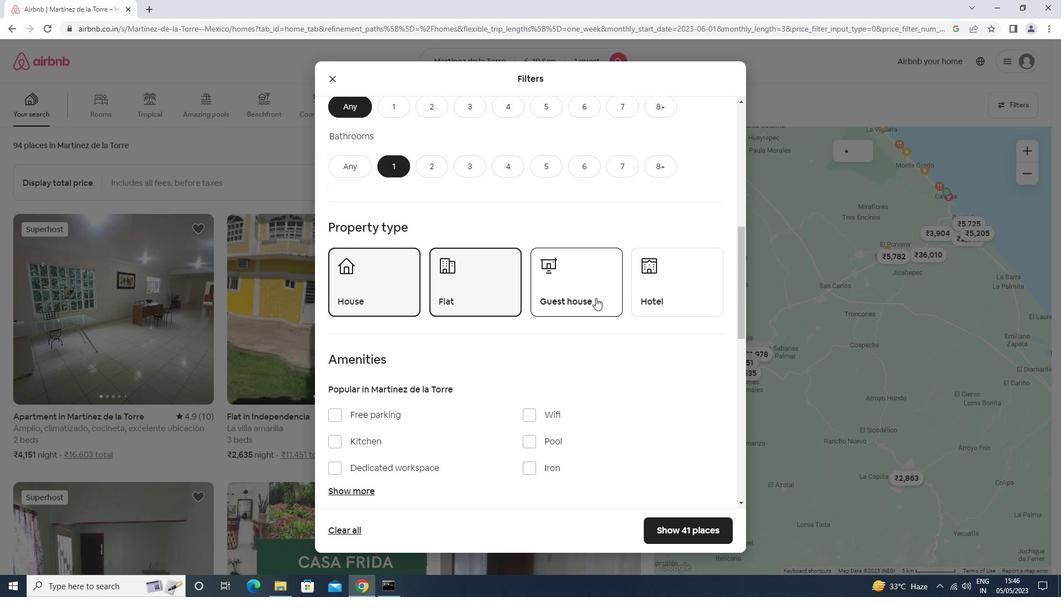 
Action: Mouse pressed left at (674, 291)
Screenshot: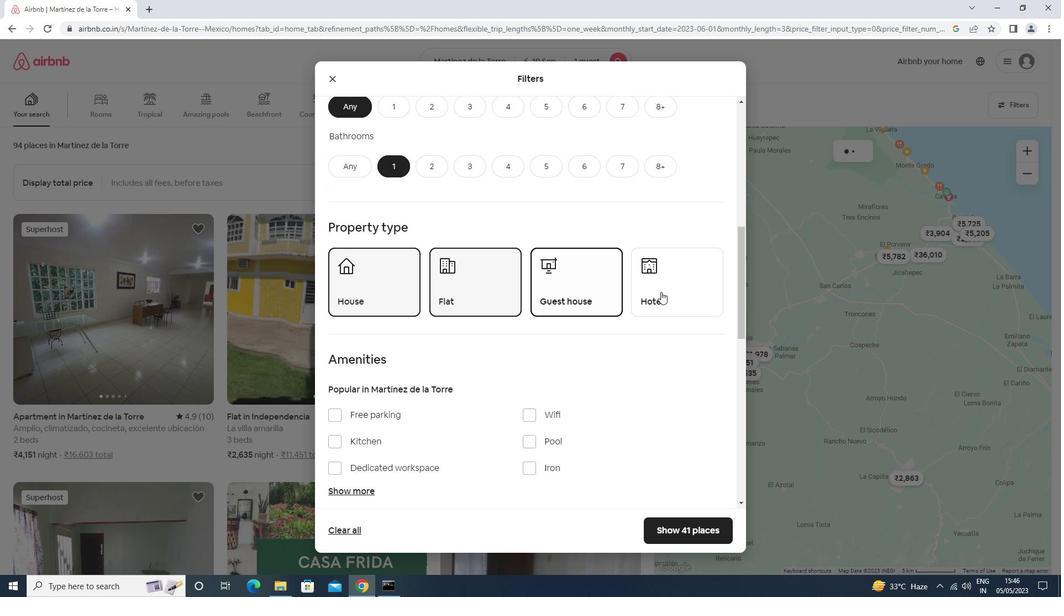 
Action: Mouse scrolled (674, 291) with delta (0, 0)
Screenshot: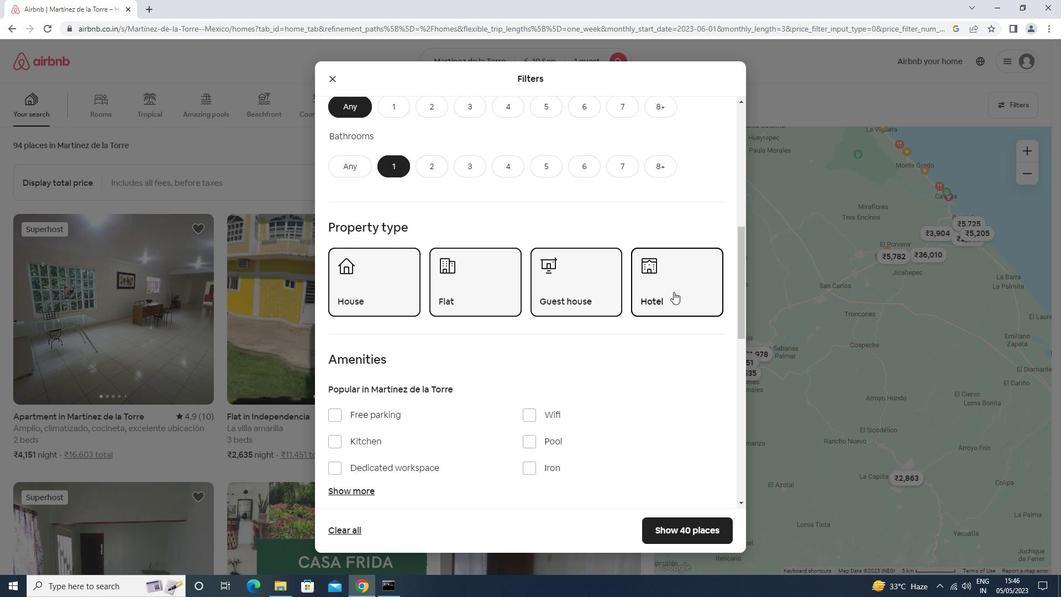
Action: Mouse scrolled (674, 291) with delta (0, 0)
Screenshot: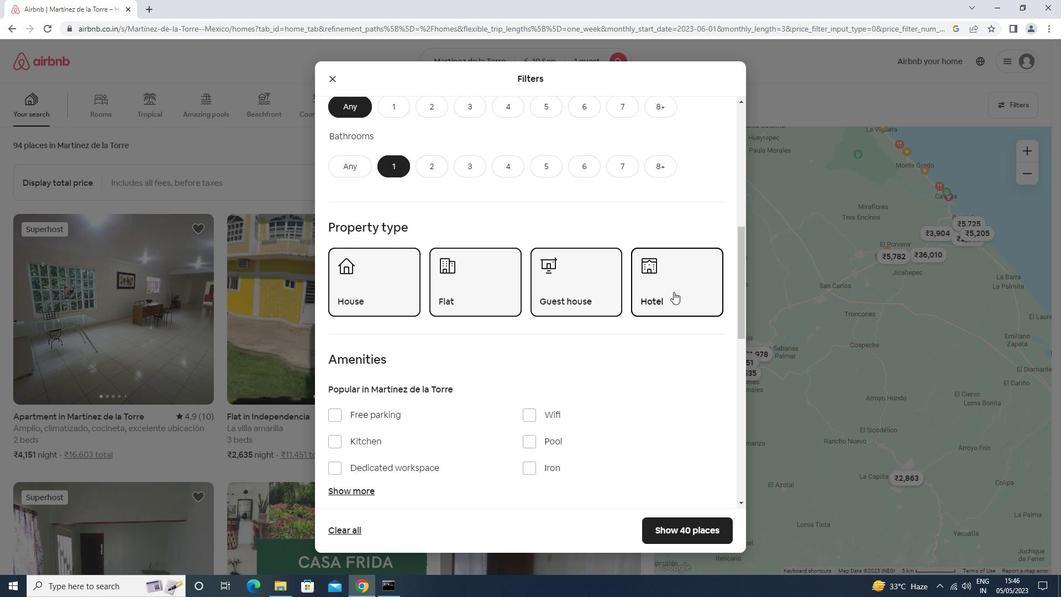 
Action: Mouse scrolled (674, 291) with delta (0, 0)
Screenshot: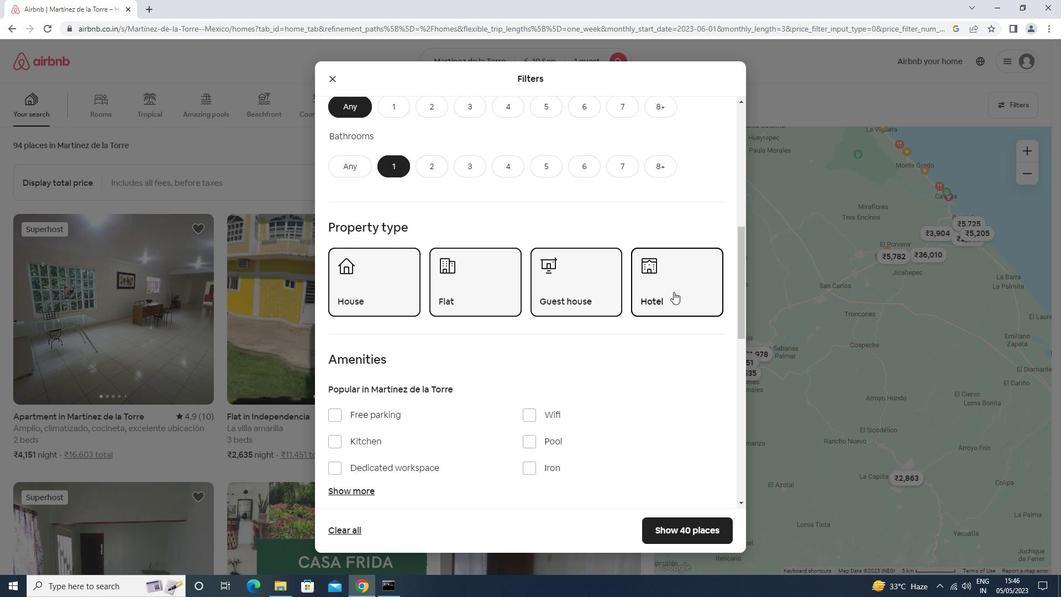 
Action: Mouse scrolled (674, 291) with delta (0, 0)
Screenshot: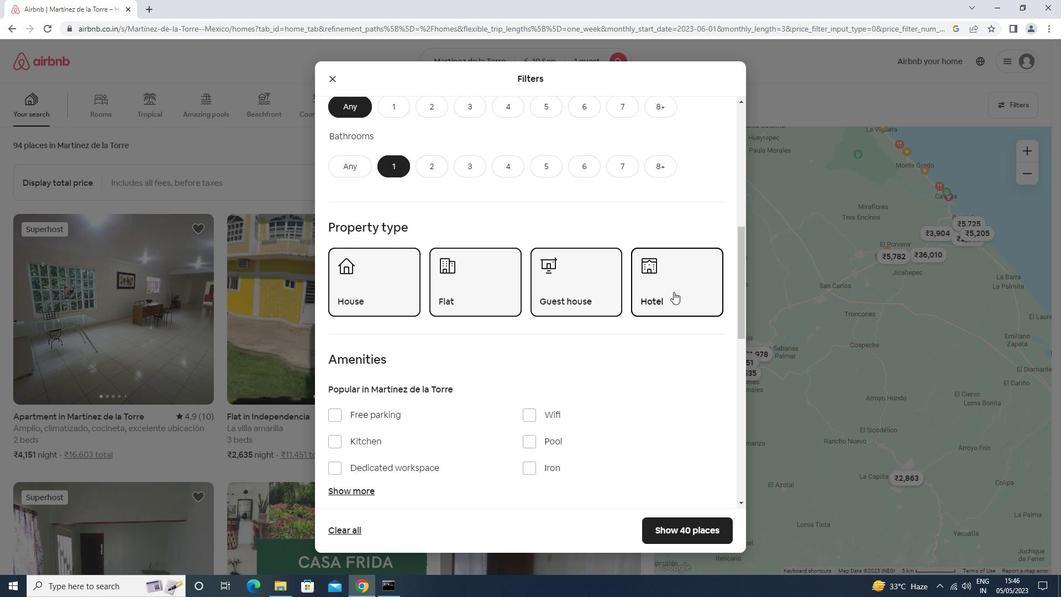 
Action: Mouse scrolled (674, 291) with delta (0, 0)
Screenshot: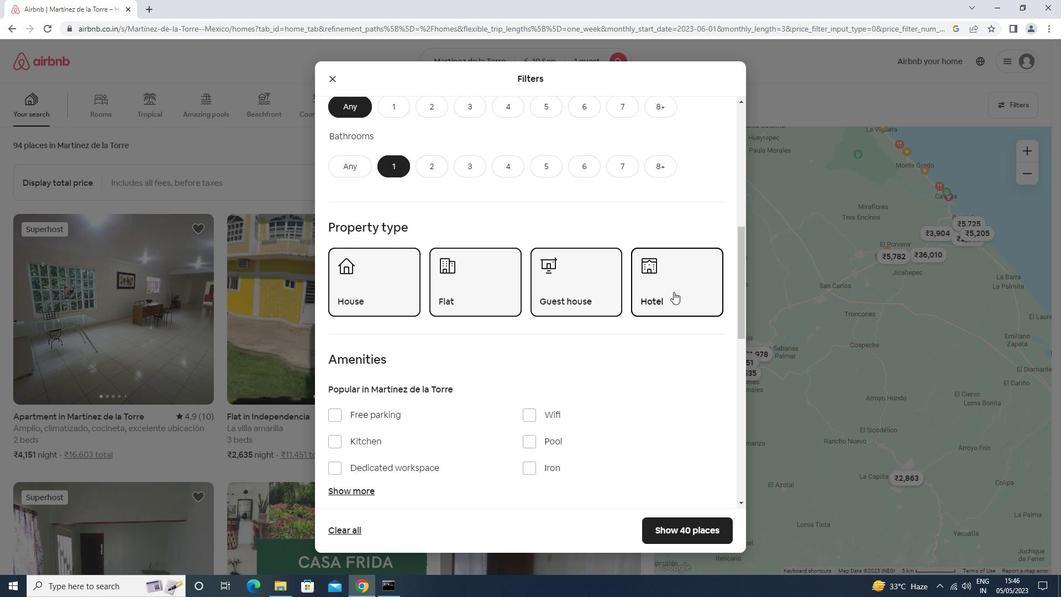 
Action: Mouse moved to (692, 351)
Screenshot: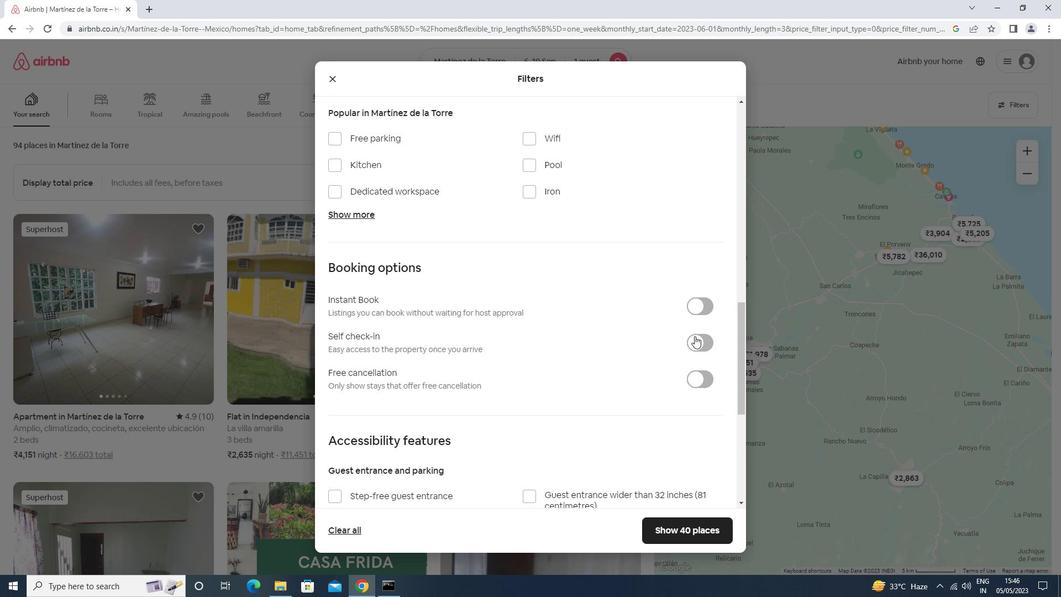 
Action: Mouse pressed left at (692, 351)
Screenshot: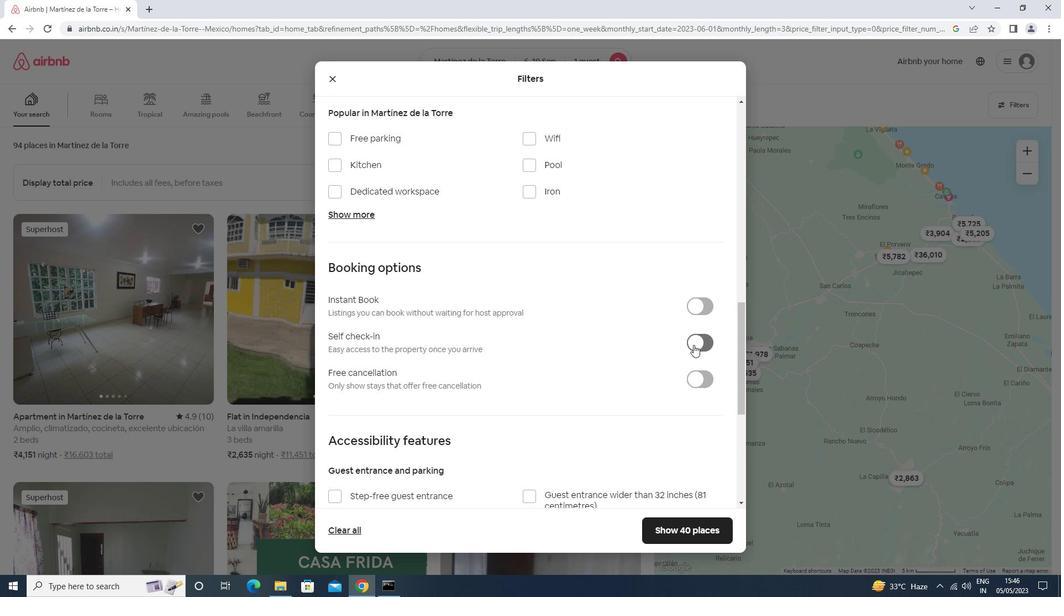 
Action: Mouse moved to (692, 344)
Screenshot: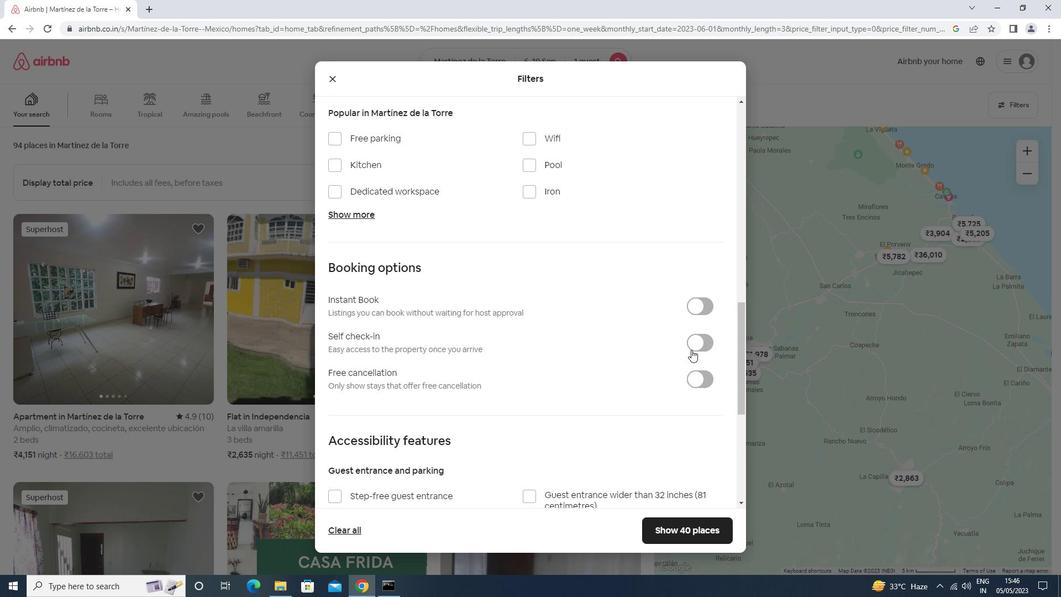 
Action: Mouse pressed left at (692, 344)
Screenshot: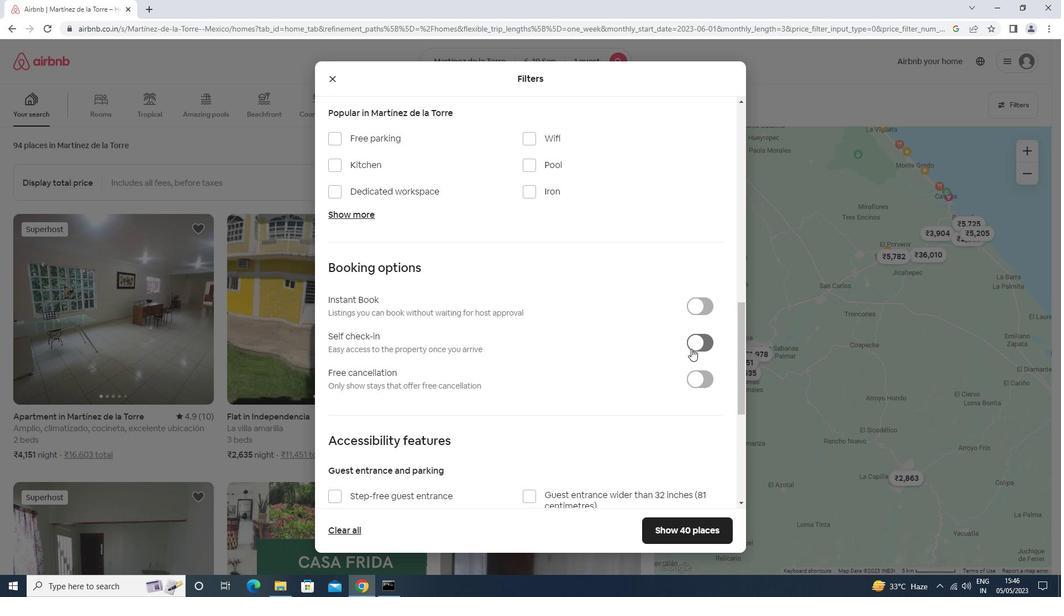 
Action: Mouse moved to (515, 349)
Screenshot: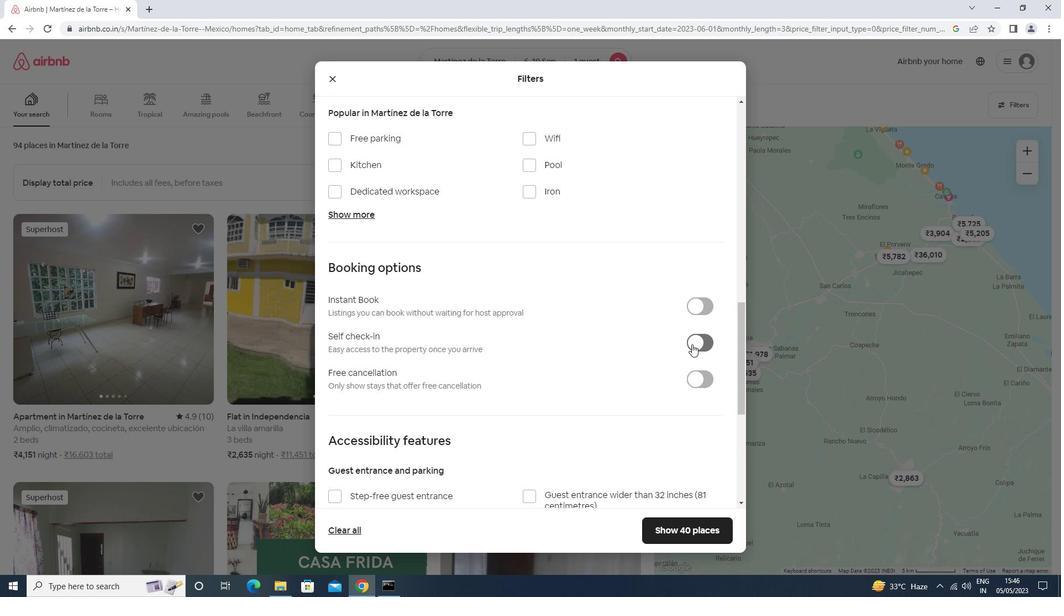 
Action: Mouse scrolled (515, 348) with delta (0, 0)
Screenshot: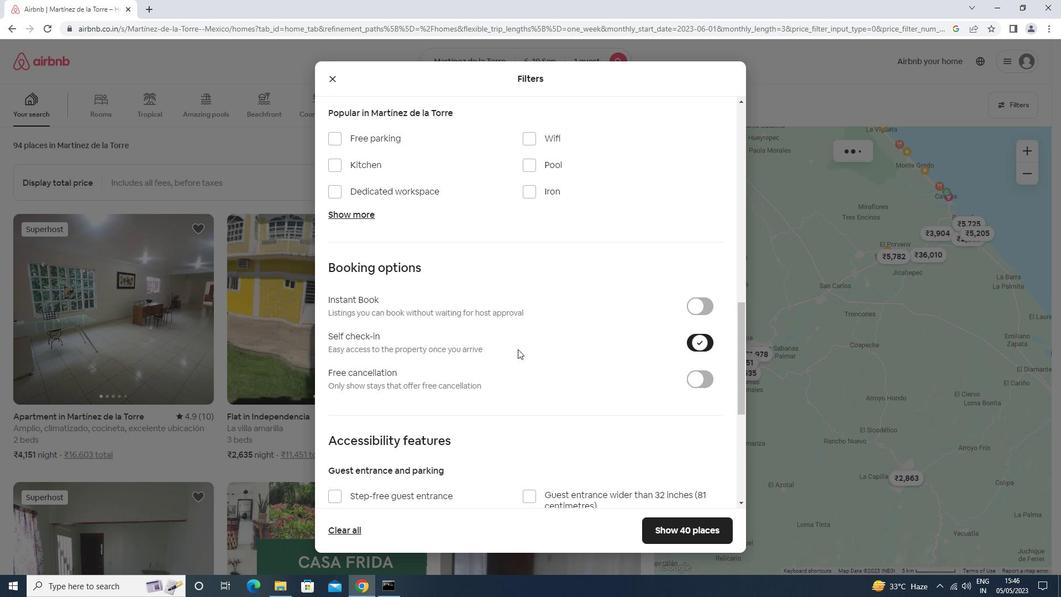 
Action: Mouse scrolled (515, 348) with delta (0, 0)
Screenshot: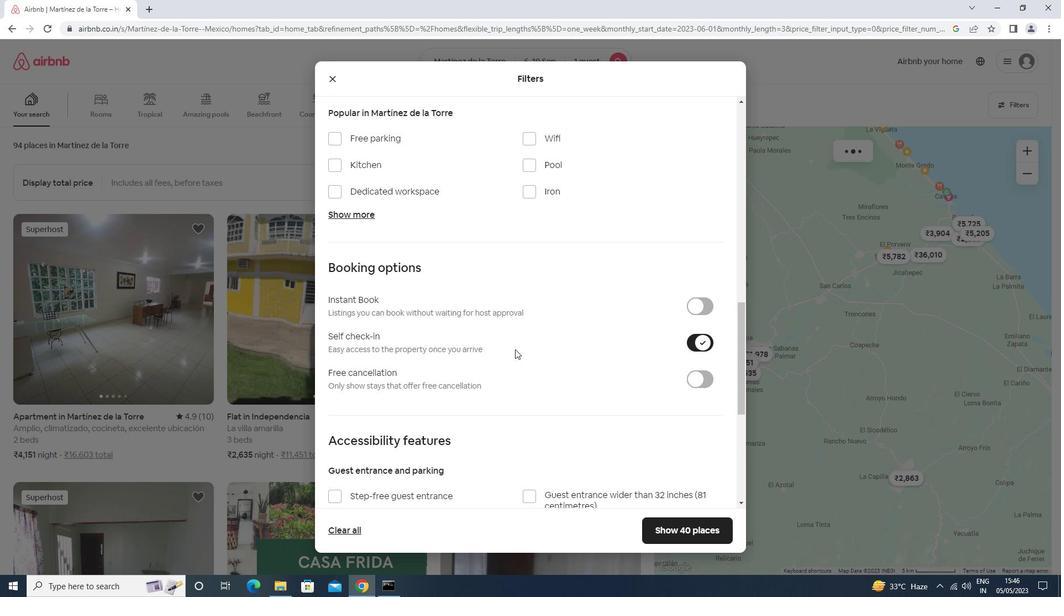 
Action: Mouse scrolled (515, 348) with delta (0, 0)
Screenshot: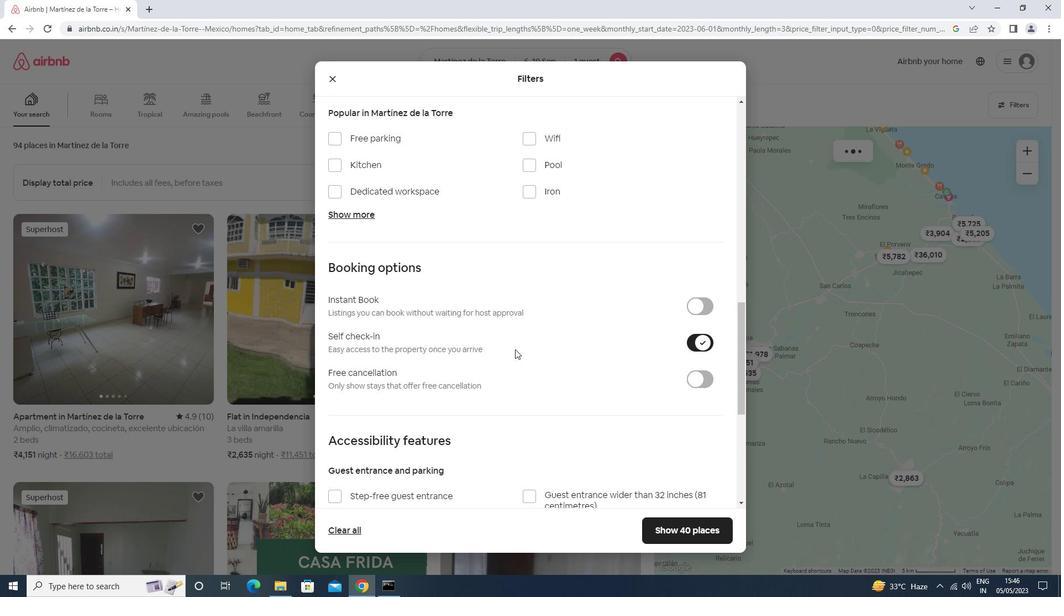
Action: Mouse scrolled (515, 348) with delta (0, 0)
Screenshot: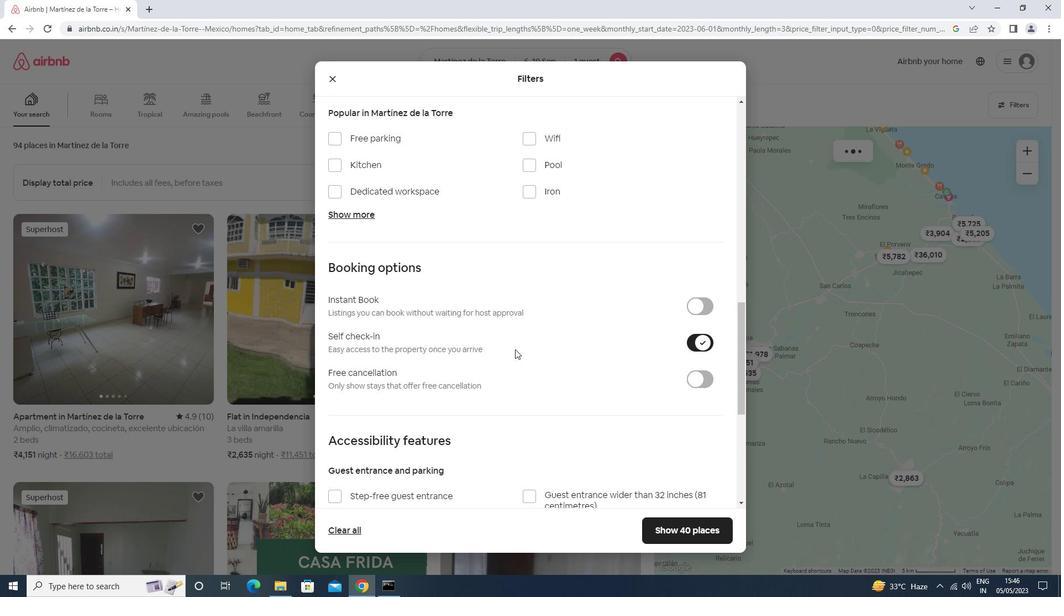 
Action: Mouse moved to (515, 349)
Screenshot: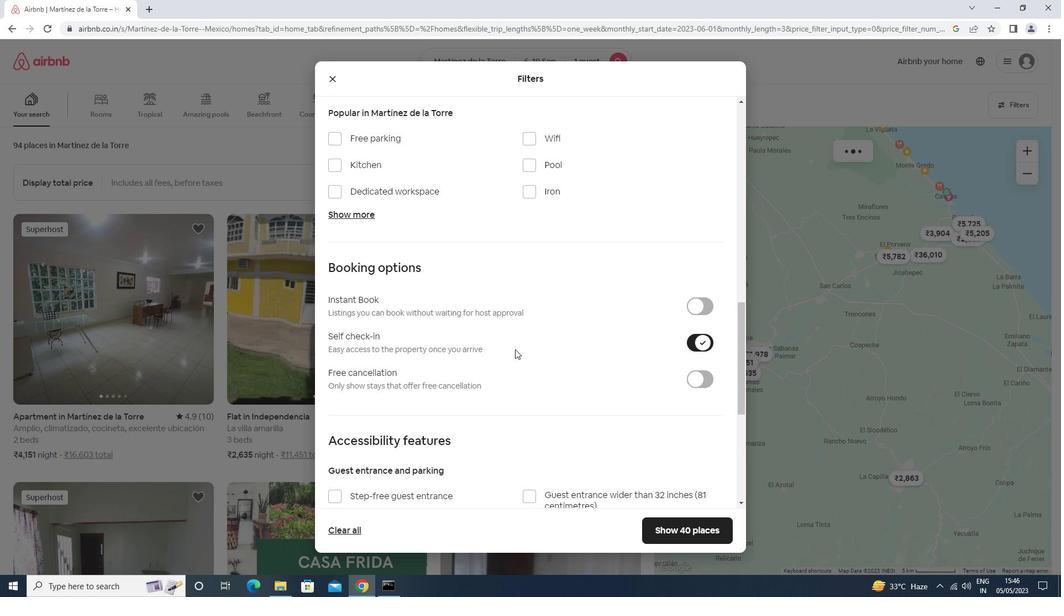 
Action: Mouse scrolled (515, 348) with delta (0, 0)
Screenshot: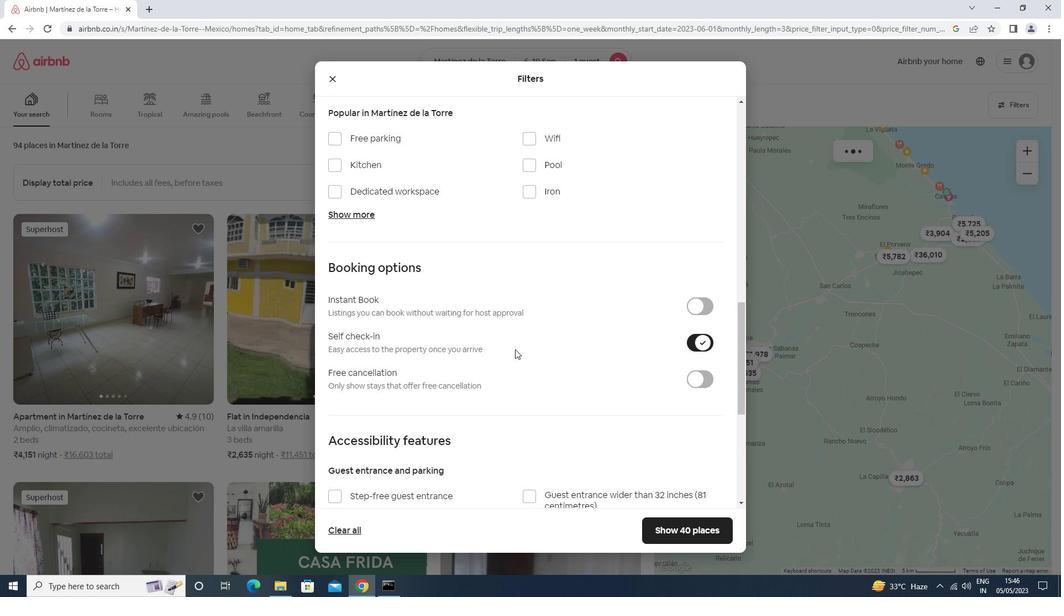 
Action: Mouse scrolled (515, 348) with delta (0, 0)
Screenshot: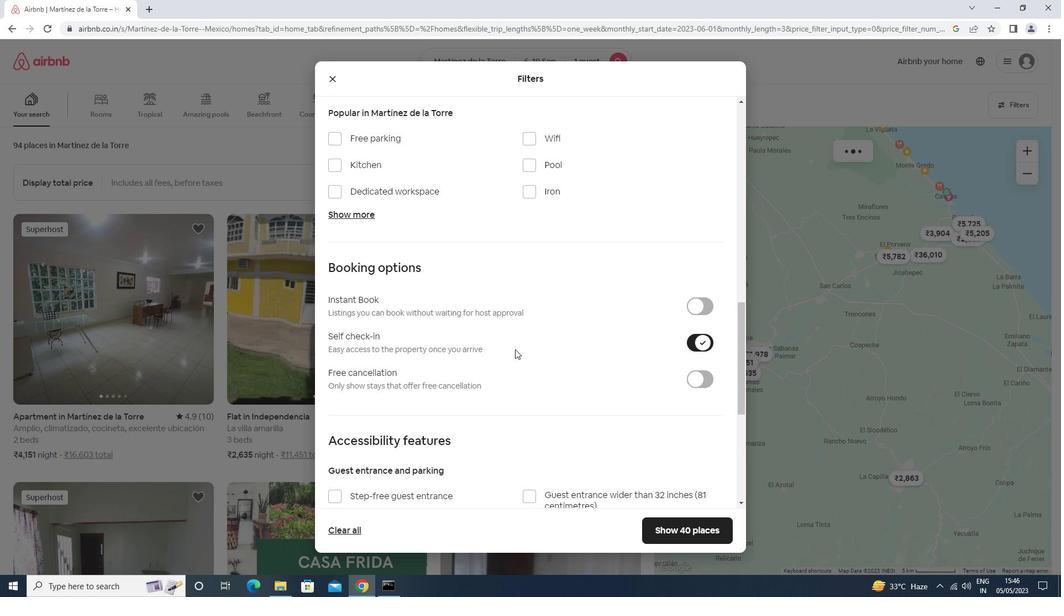 
Action: Mouse scrolled (515, 348) with delta (0, 0)
Screenshot: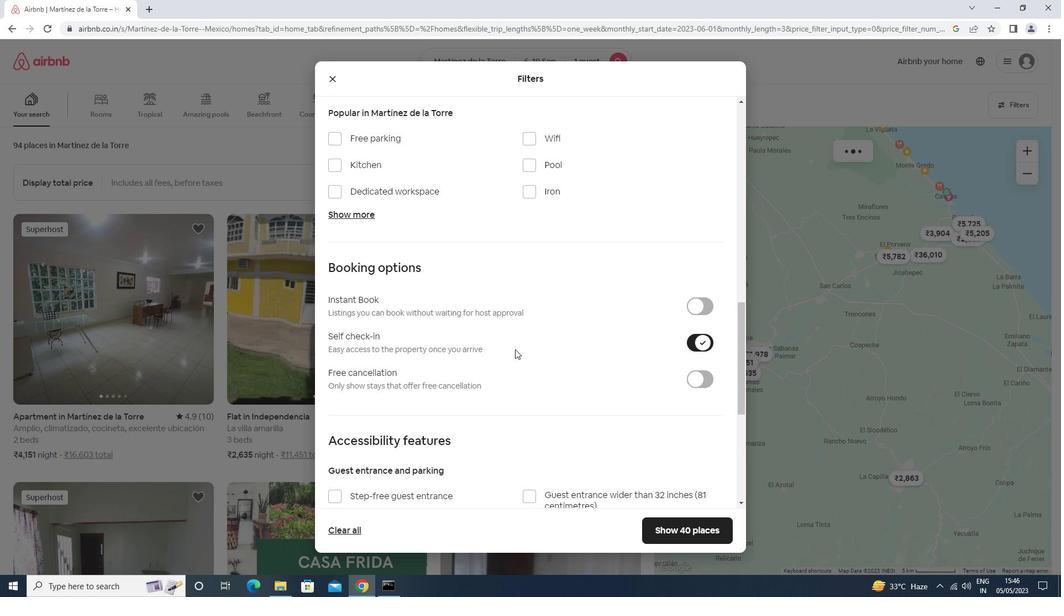 
Action: Mouse moved to (372, 447)
Screenshot: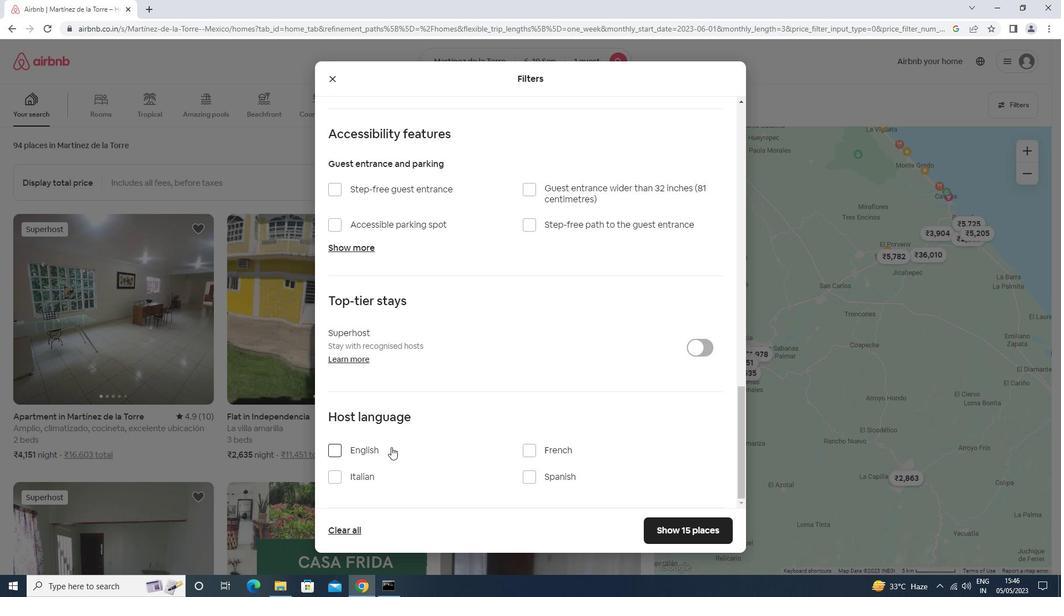
Action: Mouse pressed left at (372, 447)
Screenshot: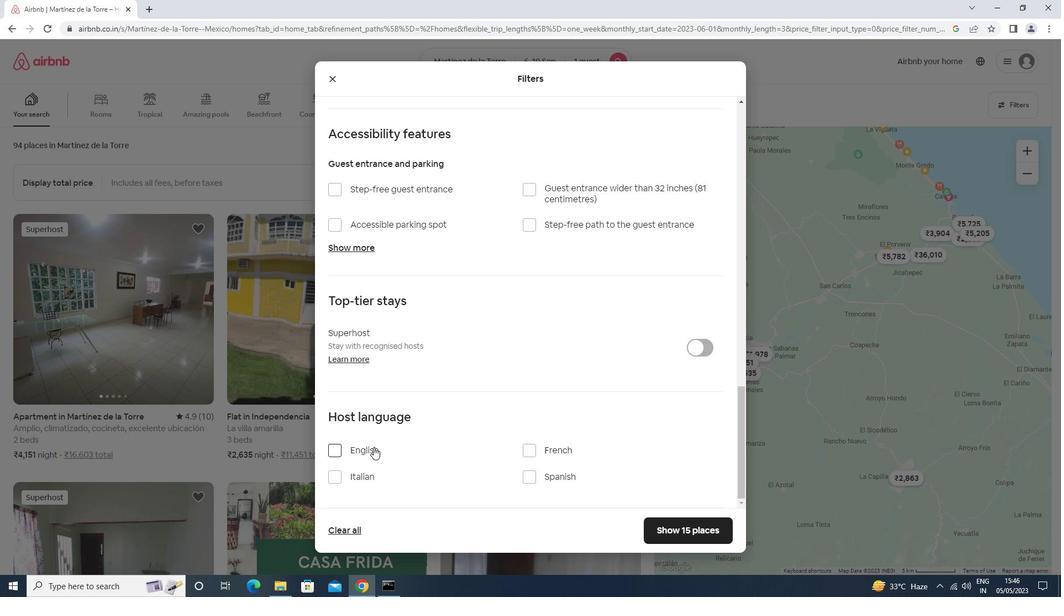 
Action: Mouse moved to (694, 525)
Screenshot: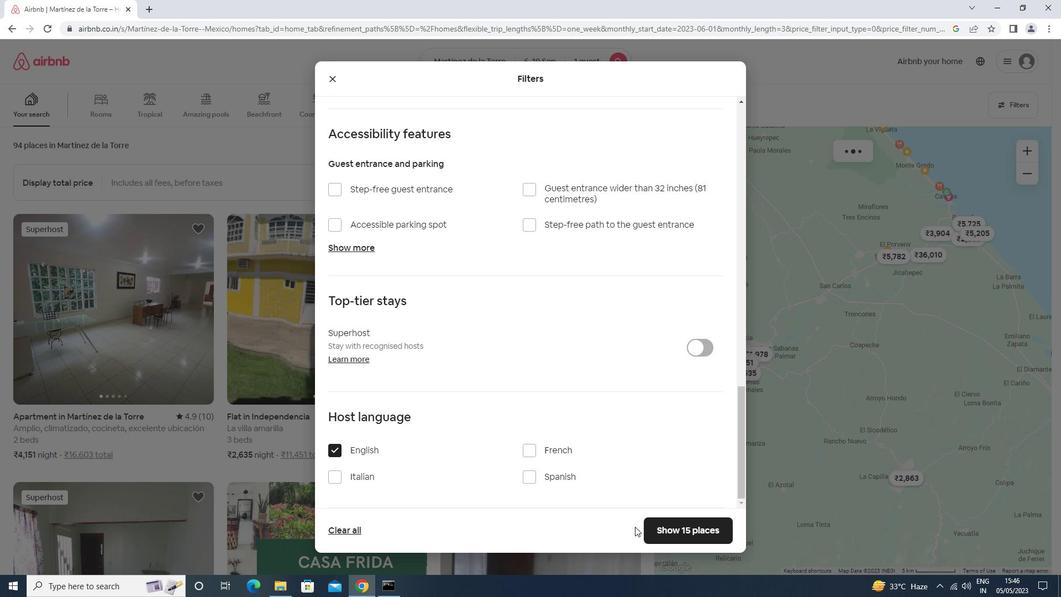 
Action: Mouse pressed left at (694, 525)
Screenshot: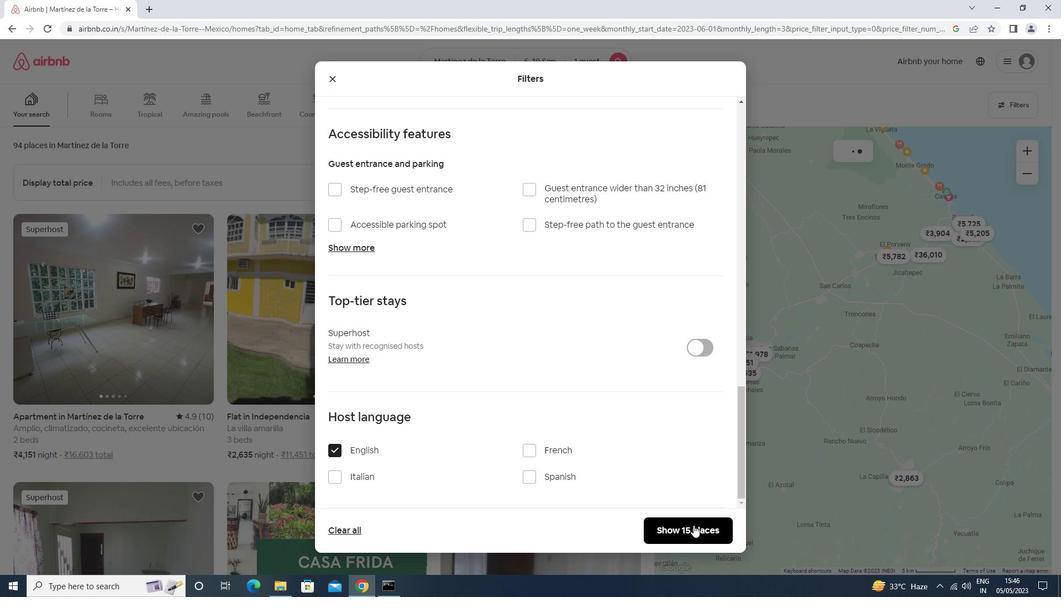 
